 Task: Look for space in Ankazondandy, Madagascar from 12th  July, 2023 to 15th July, 2023 for 3 adults in price range Rs.12000 to Rs.16000. Place can be entire place with 2 bedrooms having 3 beds and 1 bathroom. Property type can be house, flat, guest house. Booking option can be shelf check-in. Required host language is English.
Action: Mouse moved to (417, 54)
Screenshot: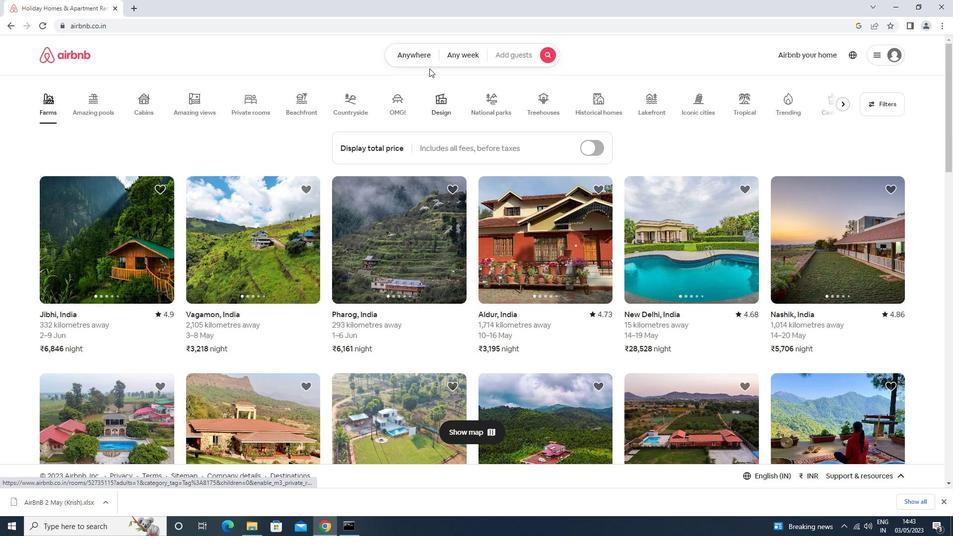 
Action: Mouse pressed left at (417, 54)
Screenshot: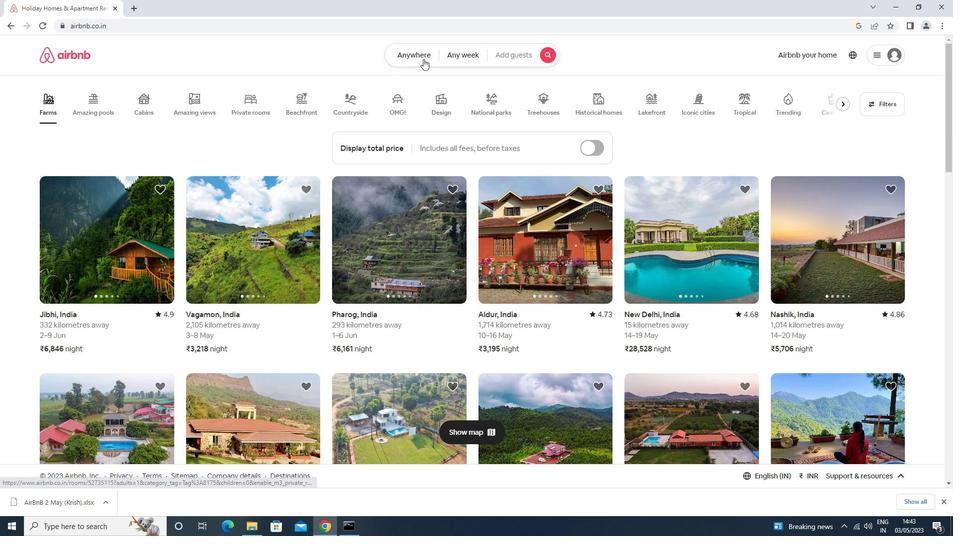
Action: Mouse moved to (391, 95)
Screenshot: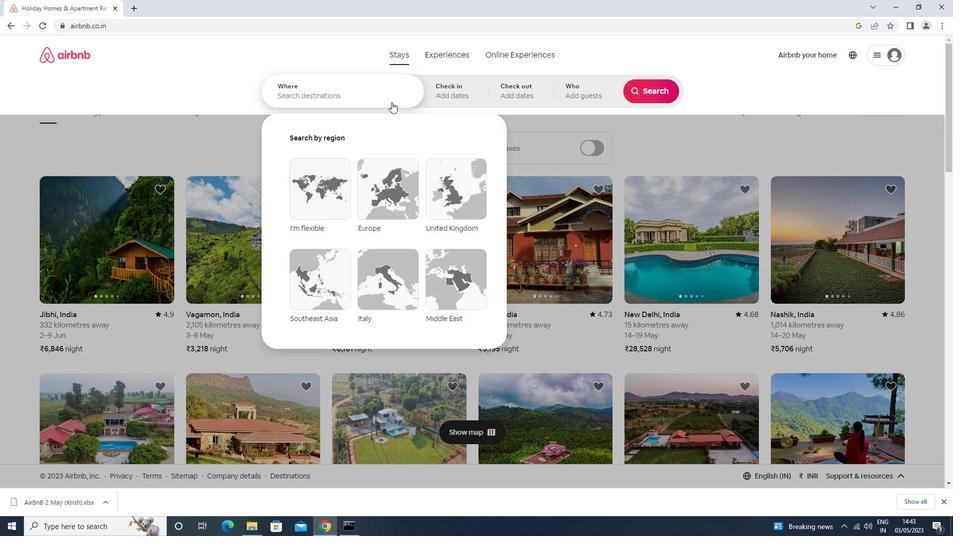 
Action: Mouse pressed left at (391, 95)
Screenshot: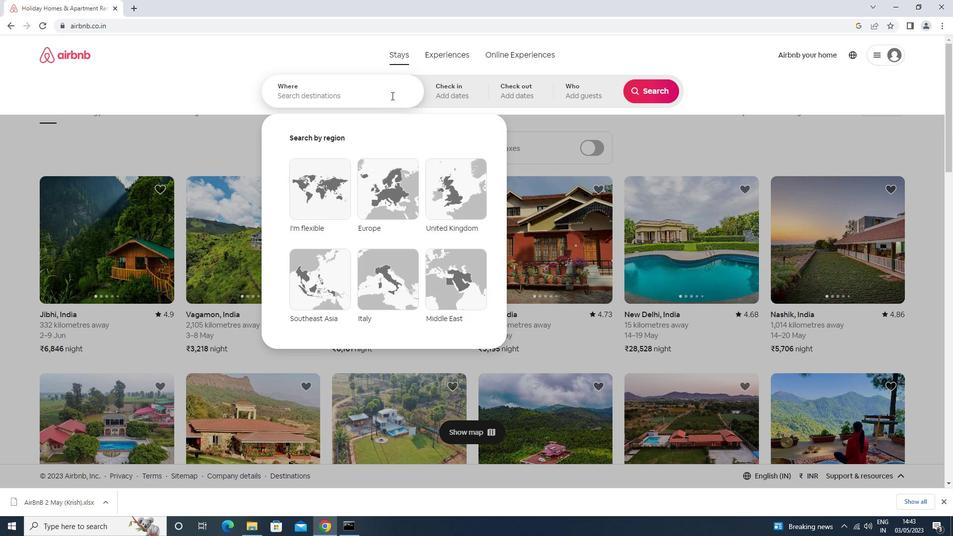 
Action: Key pressed ankazodand
Screenshot: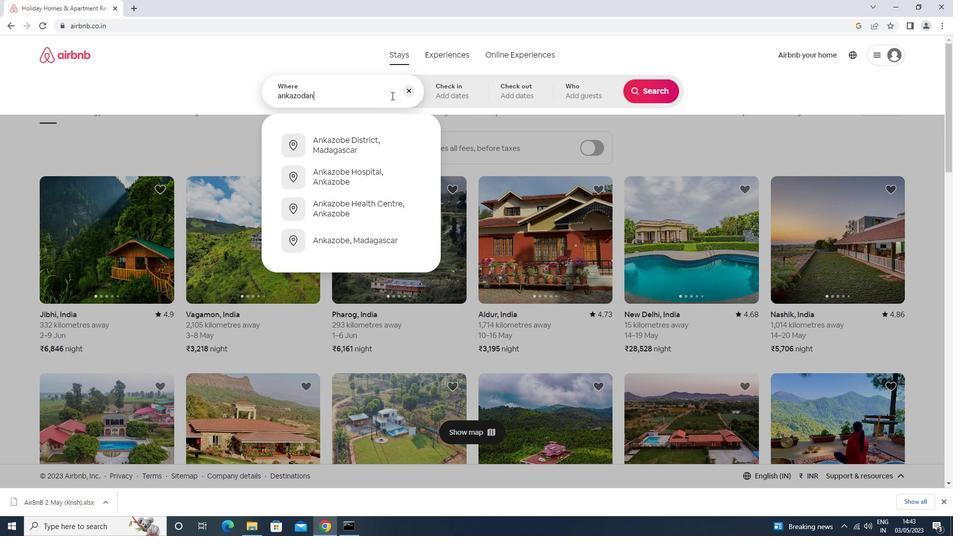 
Action: Mouse moved to (391, 95)
Screenshot: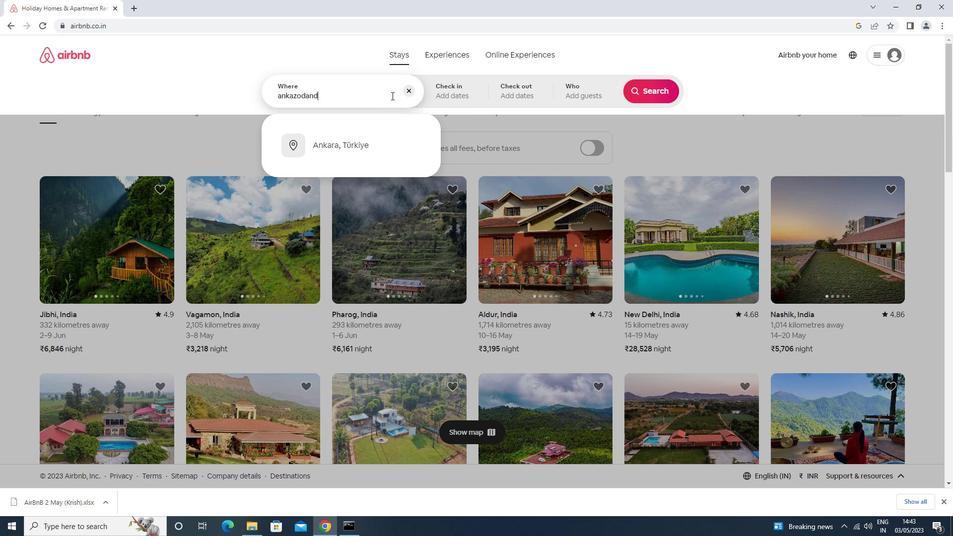 
Action: Key pressed y<Key.enter>
Screenshot: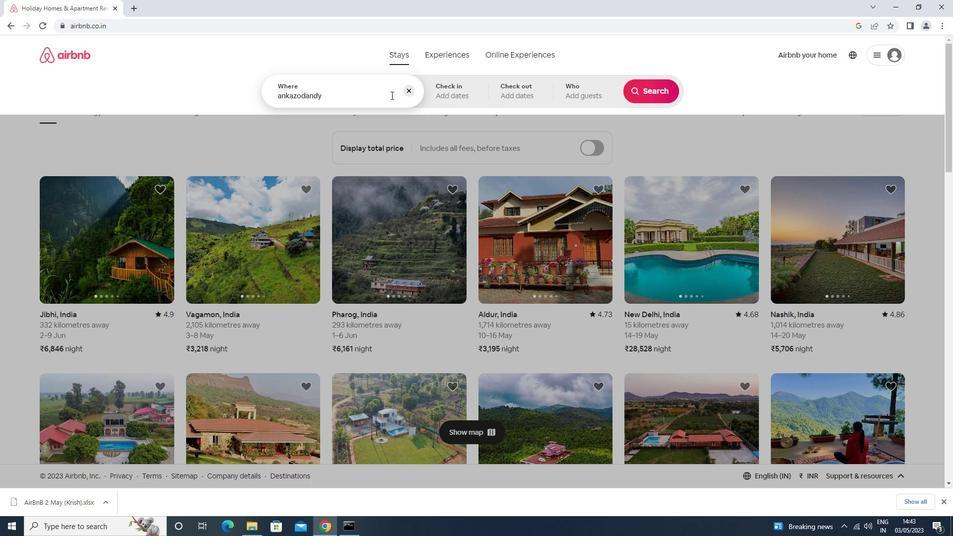 
Action: Mouse moved to (651, 174)
Screenshot: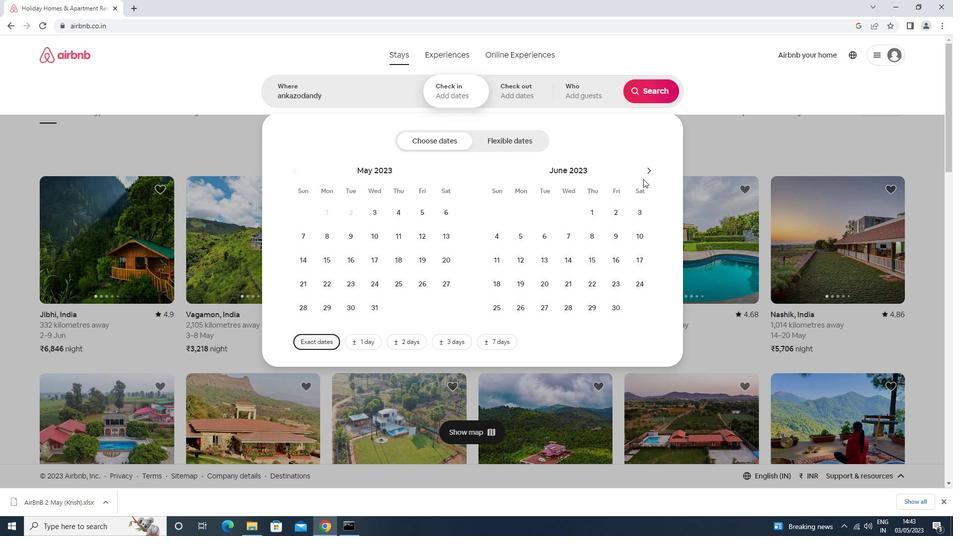 
Action: Mouse pressed left at (651, 174)
Screenshot: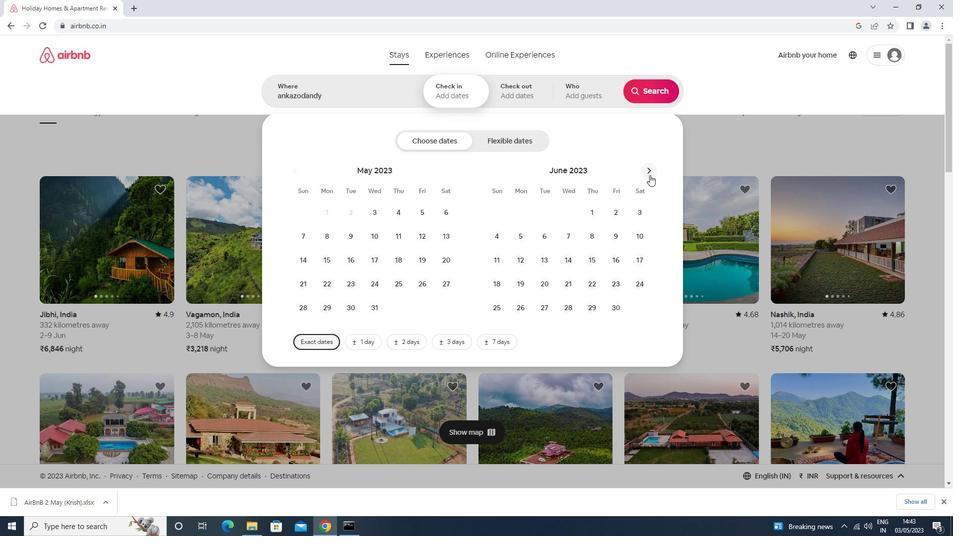 
Action: Mouse moved to (566, 261)
Screenshot: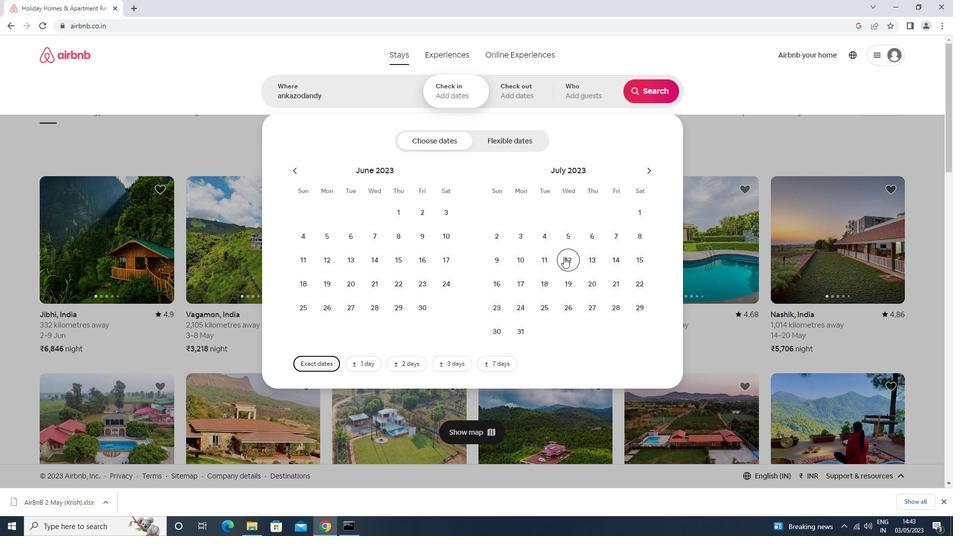 
Action: Mouse pressed left at (566, 261)
Screenshot: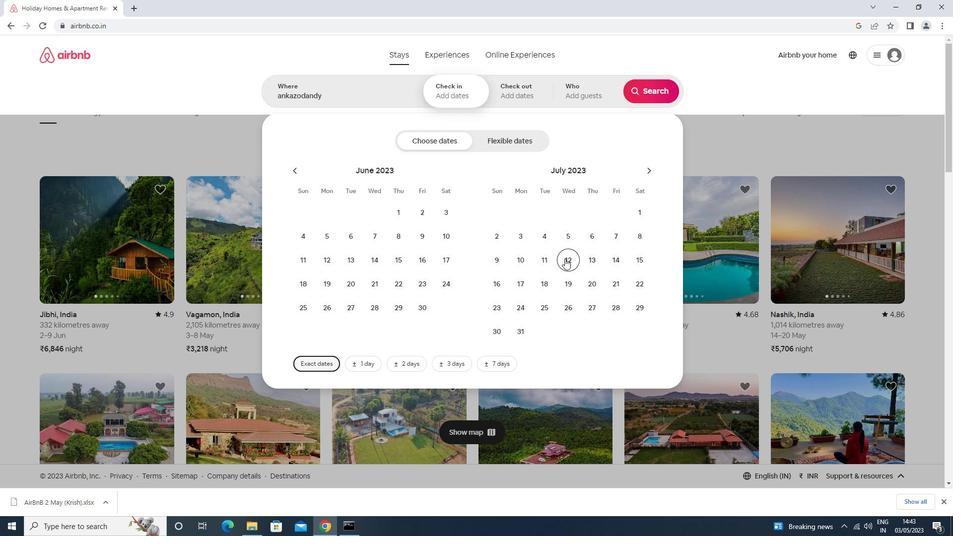 
Action: Mouse moved to (638, 261)
Screenshot: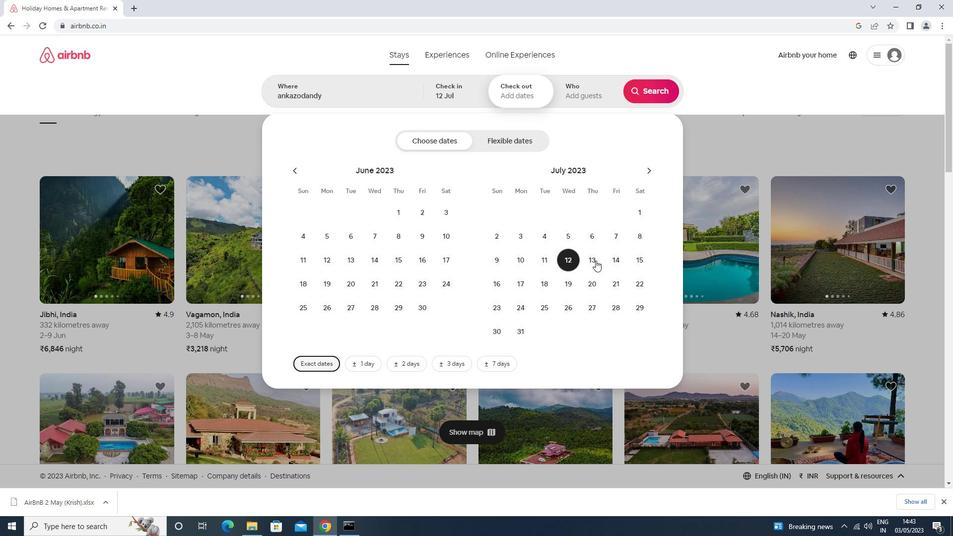 
Action: Mouse pressed left at (638, 261)
Screenshot: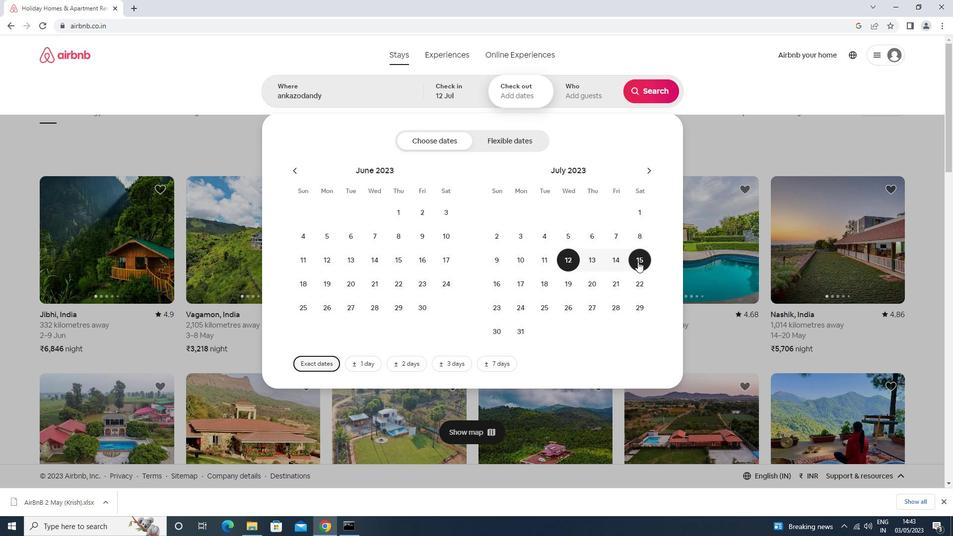 
Action: Mouse moved to (583, 83)
Screenshot: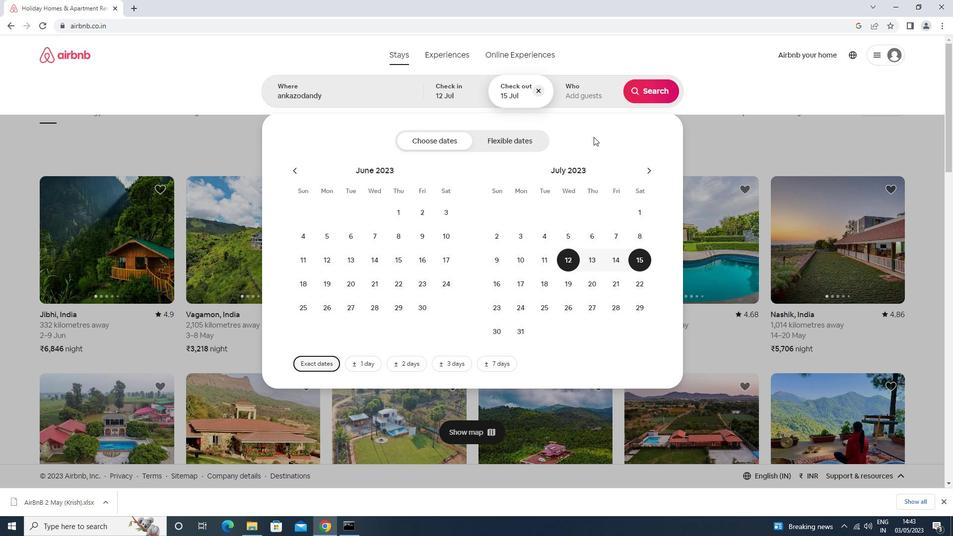 
Action: Mouse pressed left at (583, 83)
Screenshot: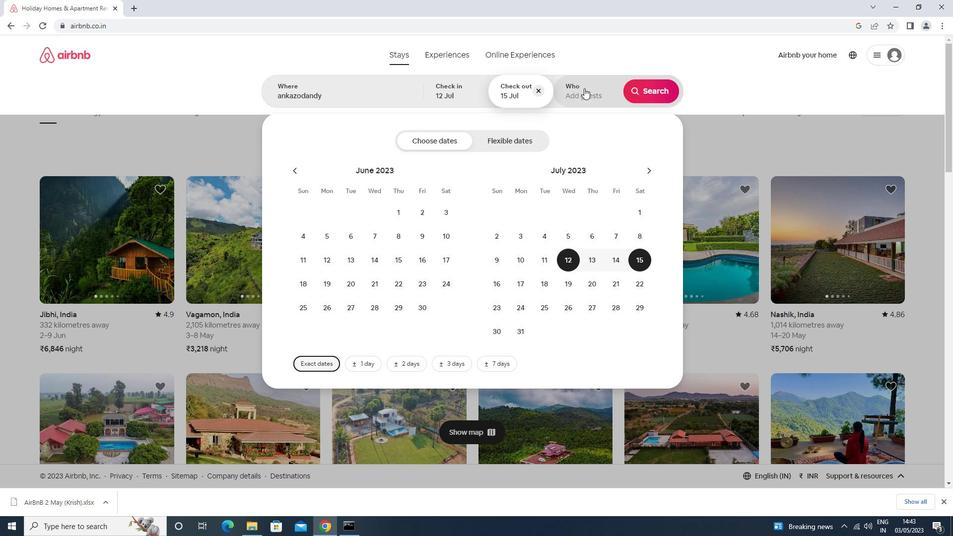 
Action: Mouse moved to (653, 146)
Screenshot: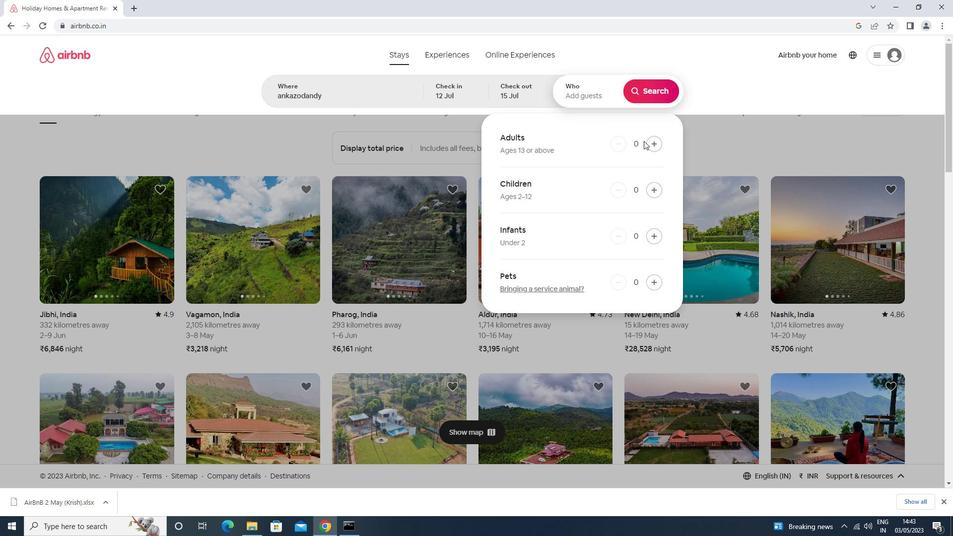 
Action: Mouse pressed left at (653, 146)
Screenshot: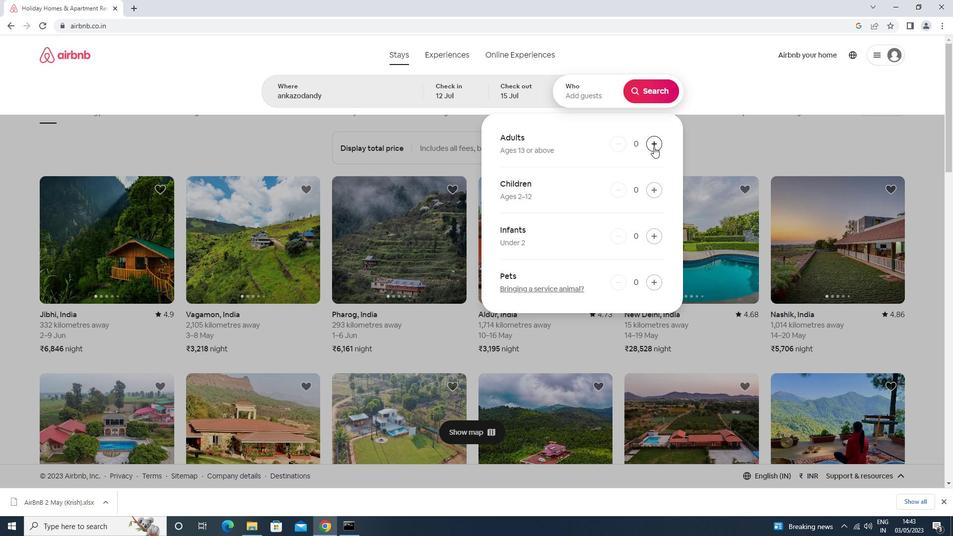 
Action: Mouse pressed left at (653, 146)
Screenshot: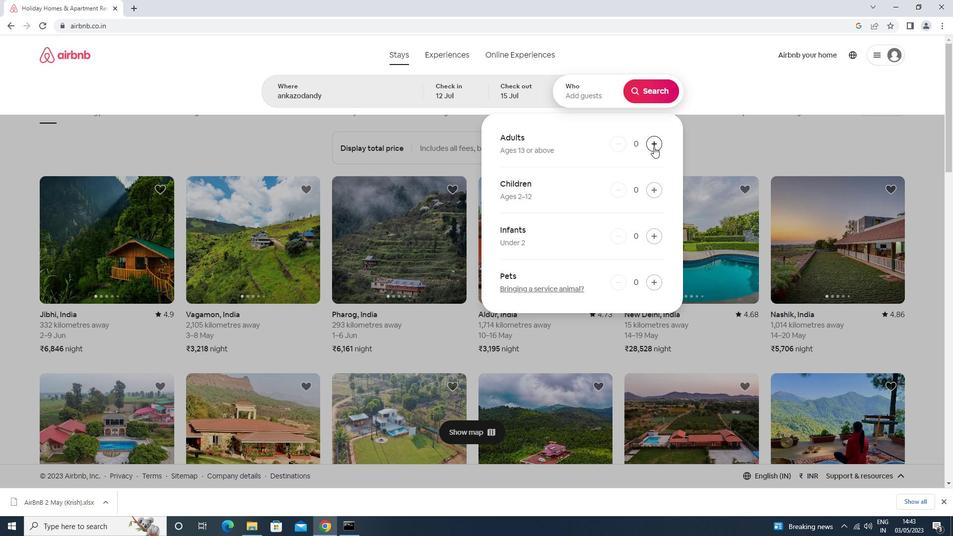
Action: Mouse pressed left at (653, 146)
Screenshot: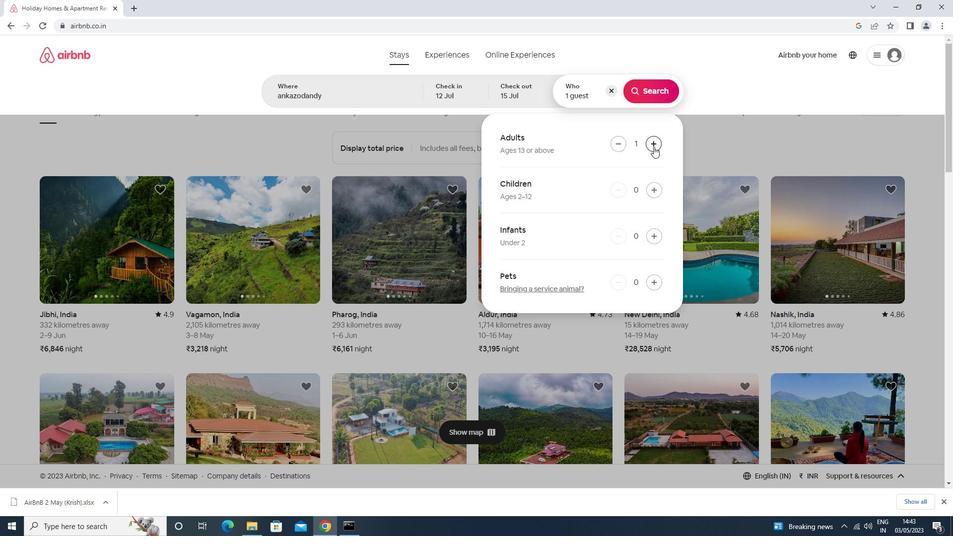 
Action: Mouse moved to (642, 93)
Screenshot: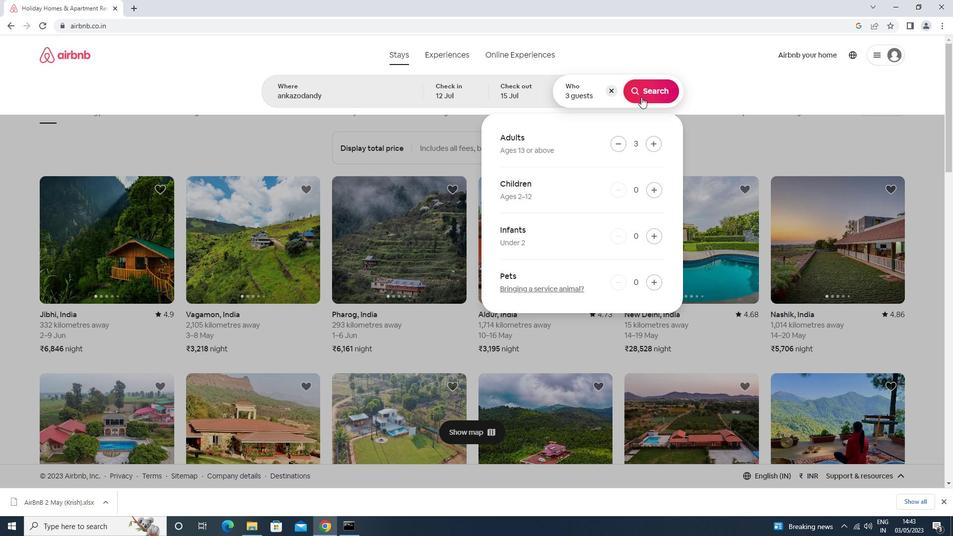 
Action: Mouse pressed left at (642, 93)
Screenshot: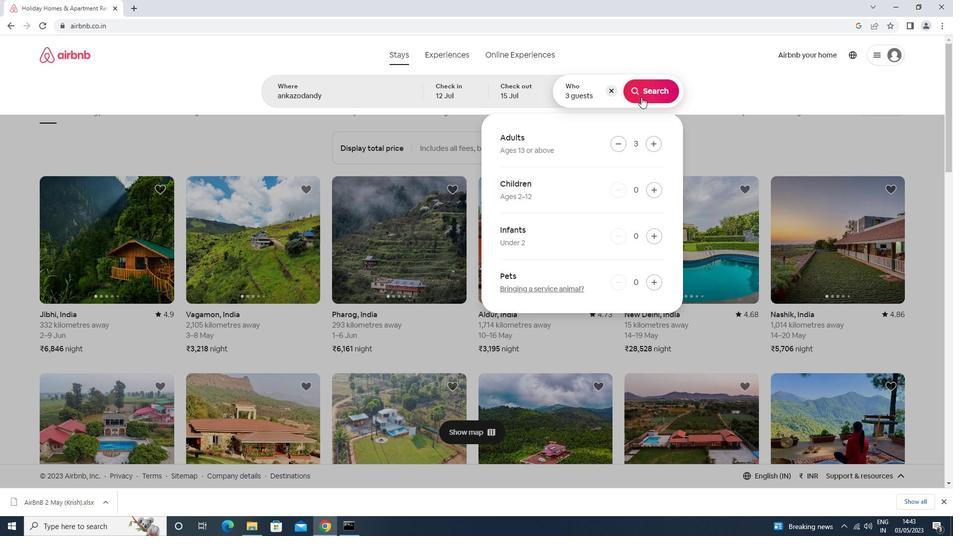 
Action: Mouse moved to (898, 97)
Screenshot: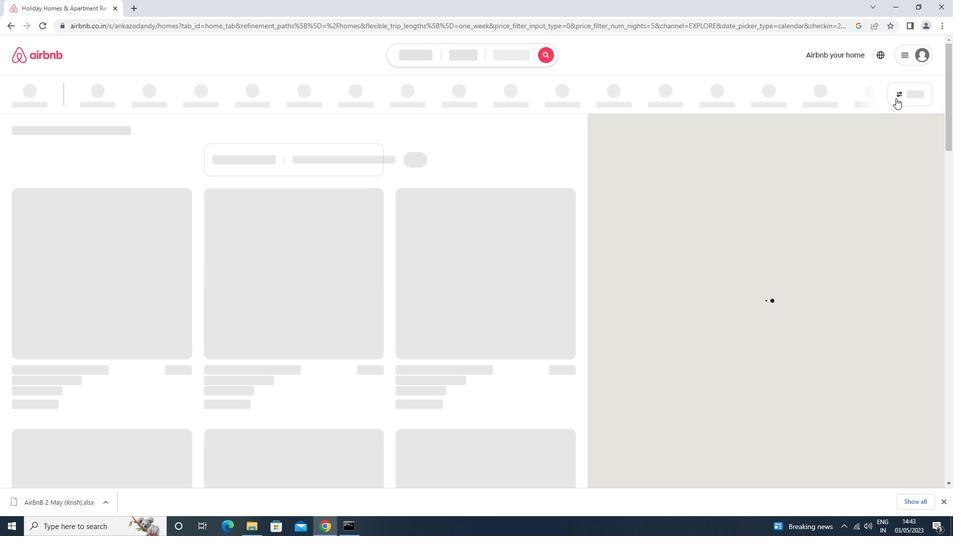 
Action: Mouse pressed left at (898, 97)
Screenshot: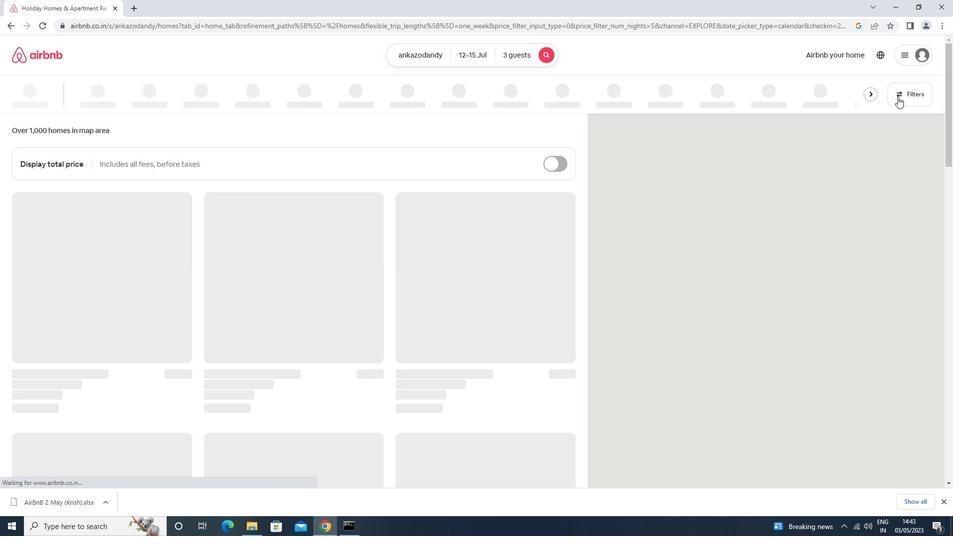 
Action: Mouse moved to (357, 223)
Screenshot: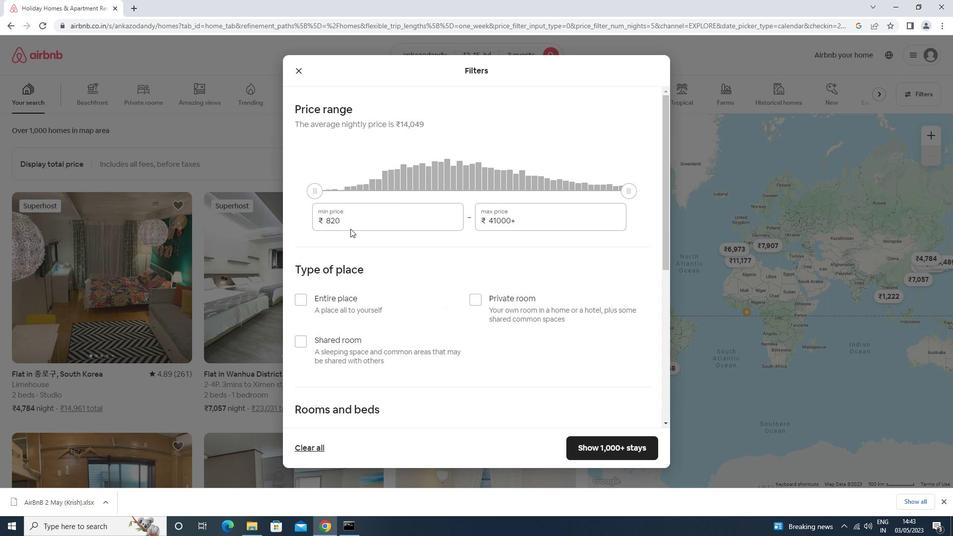 
Action: Mouse pressed left at (357, 223)
Screenshot: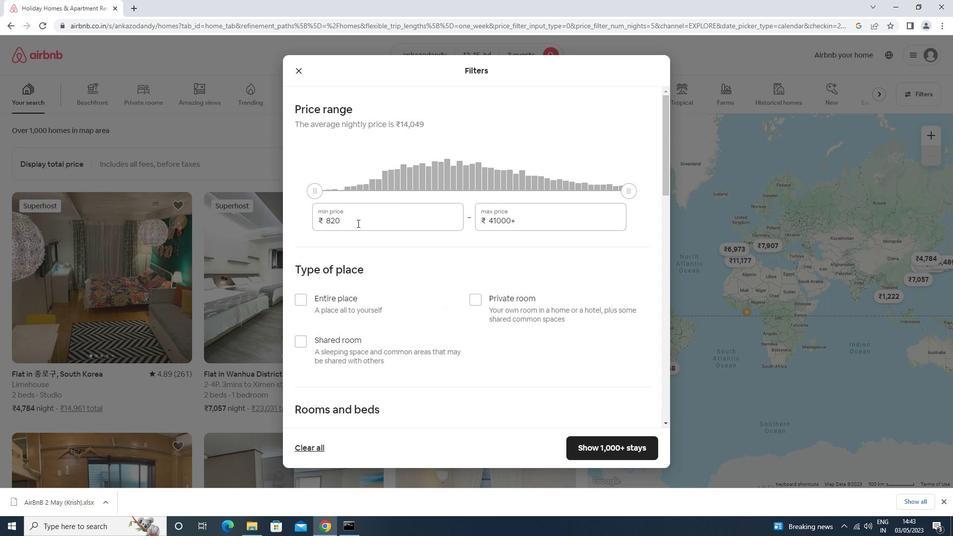 
Action: Key pressed <Key.backspace><Key.backspace><Key.backspace><Key.backspace><Key.backspace><Key.backspace>12000<Key.tab>16000
Screenshot: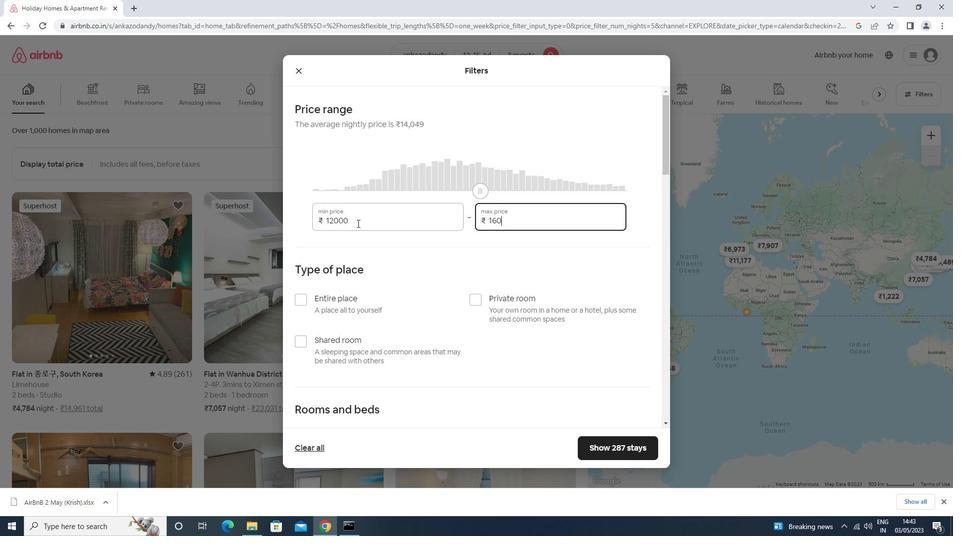 
Action: Mouse moved to (331, 299)
Screenshot: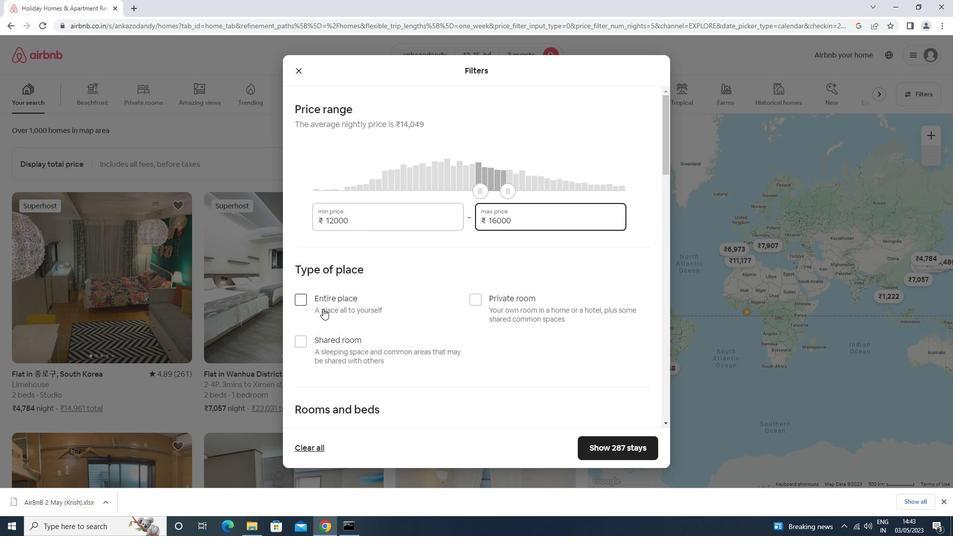 
Action: Mouse pressed left at (331, 299)
Screenshot: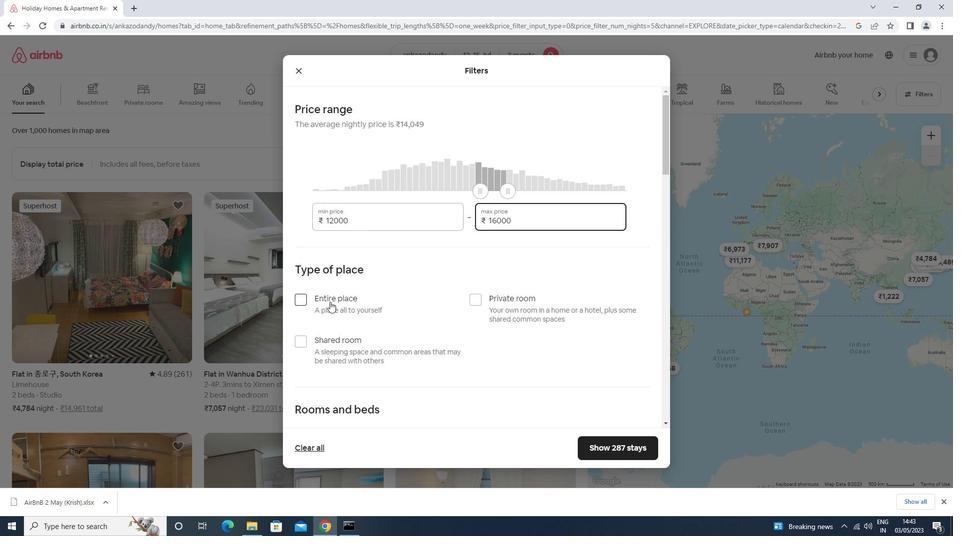 
Action: Mouse scrolled (331, 298) with delta (0, 0)
Screenshot: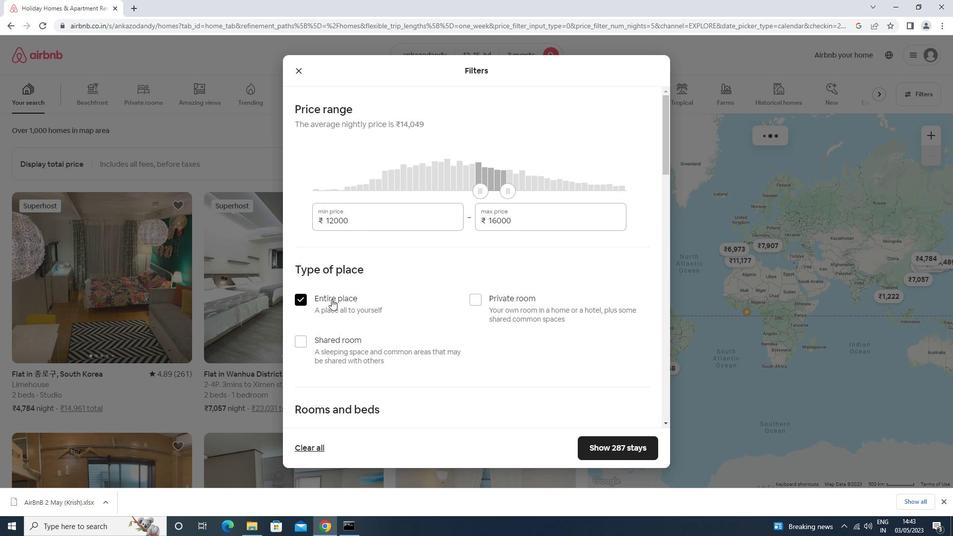 
Action: Mouse scrolled (331, 298) with delta (0, 0)
Screenshot: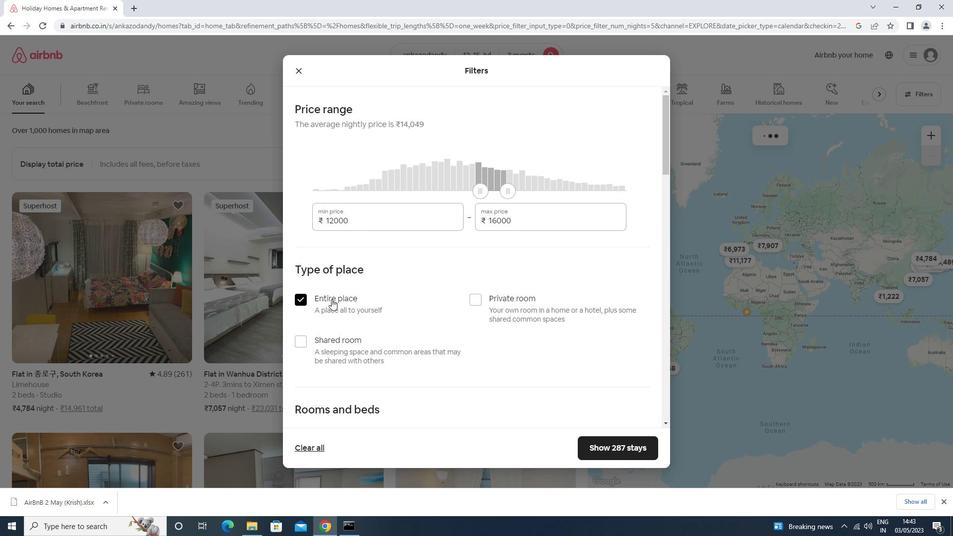 
Action: Mouse scrolled (331, 298) with delta (0, 0)
Screenshot: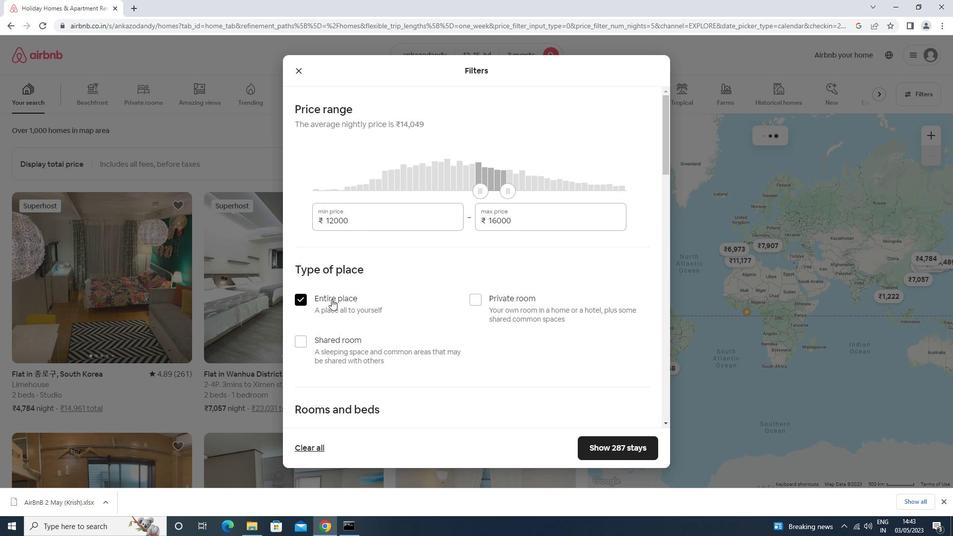 
Action: Mouse moved to (382, 314)
Screenshot: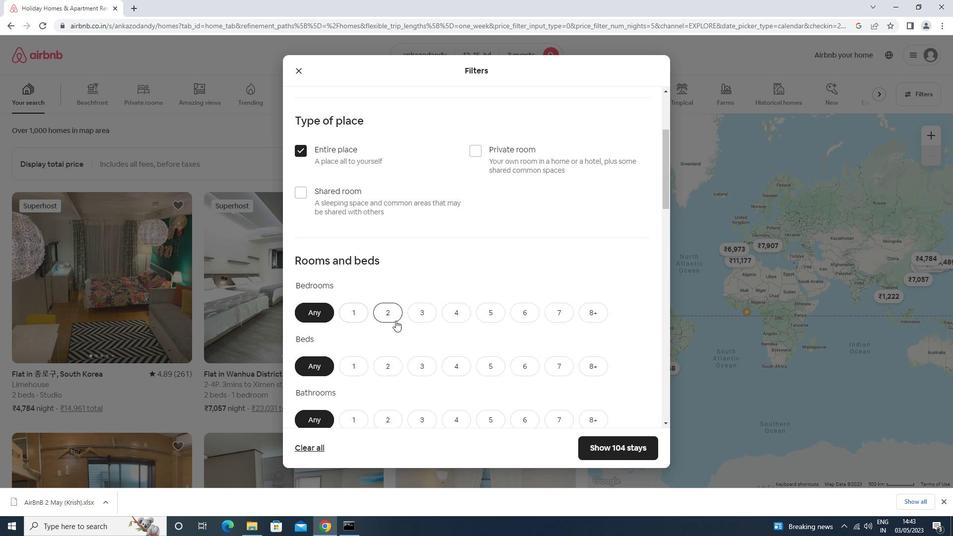 
Action: Mouse pressed left at (382, 314)
Screenshot: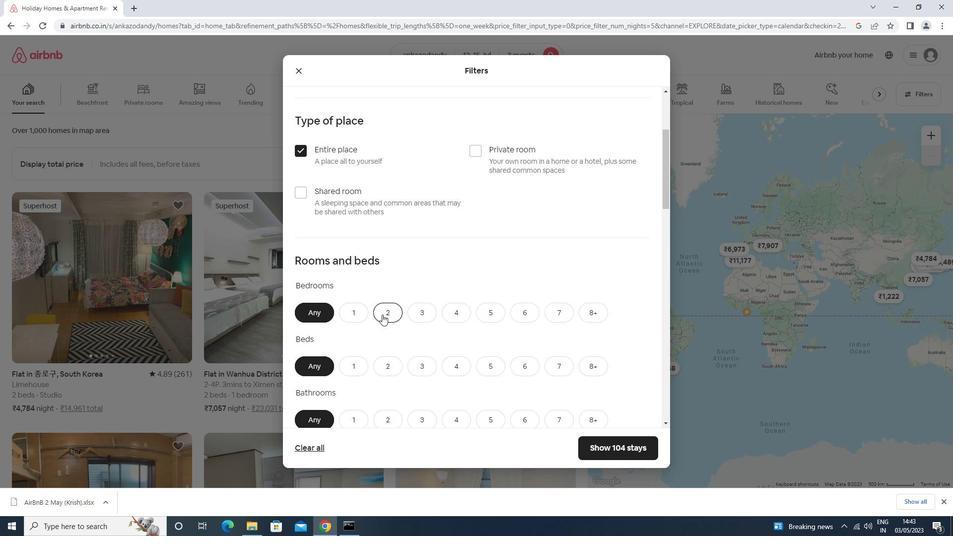 
Action: Mouse moved to (427, 367)
Screenshot: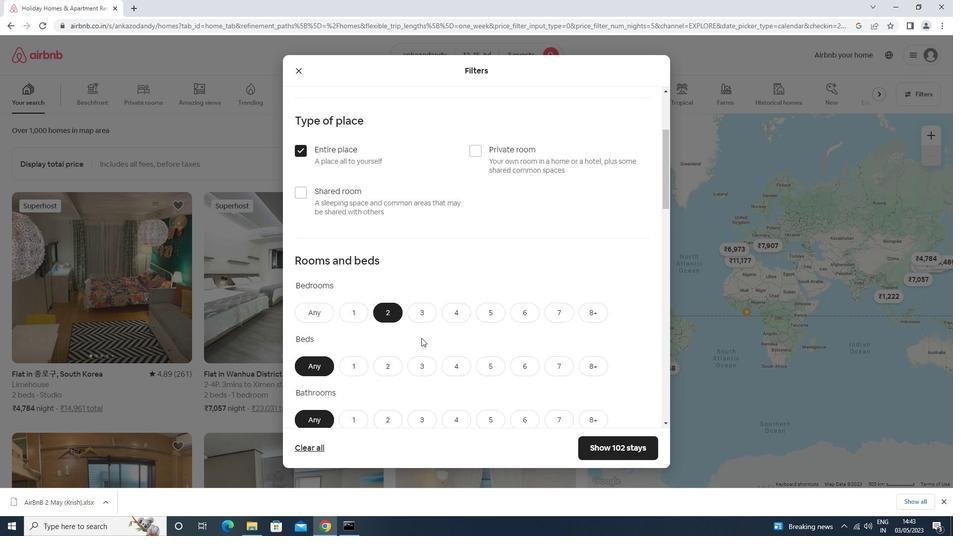 
Action: Mouse pressed left at (427, 367)
Screenshot: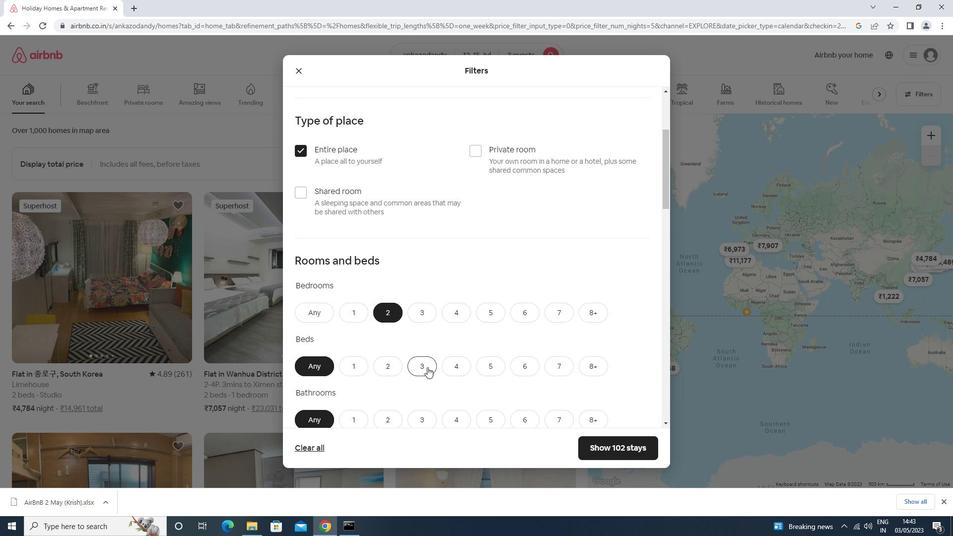 
Action: Mouse moved to (427, 366)
Screenshot: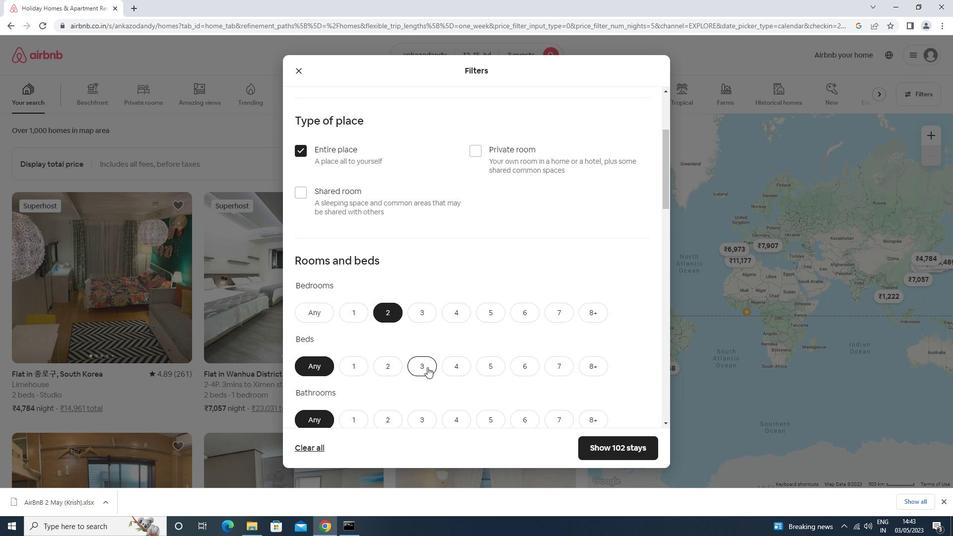 
Action: Mouse scrolled (427, 365) with delta (0, 0)
Screenshot: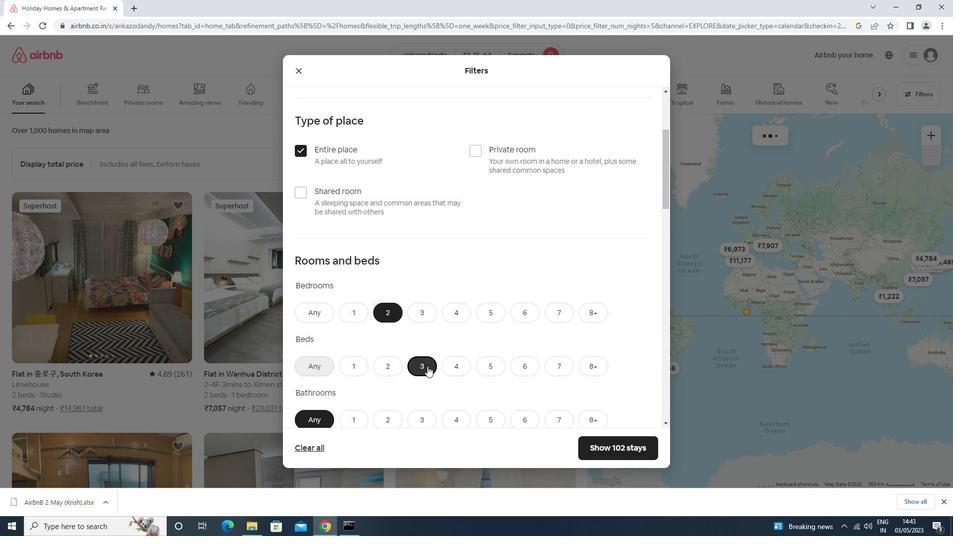 
Action: Mouse scrolled (427, 365) with delta (0, 0)
Screenshot: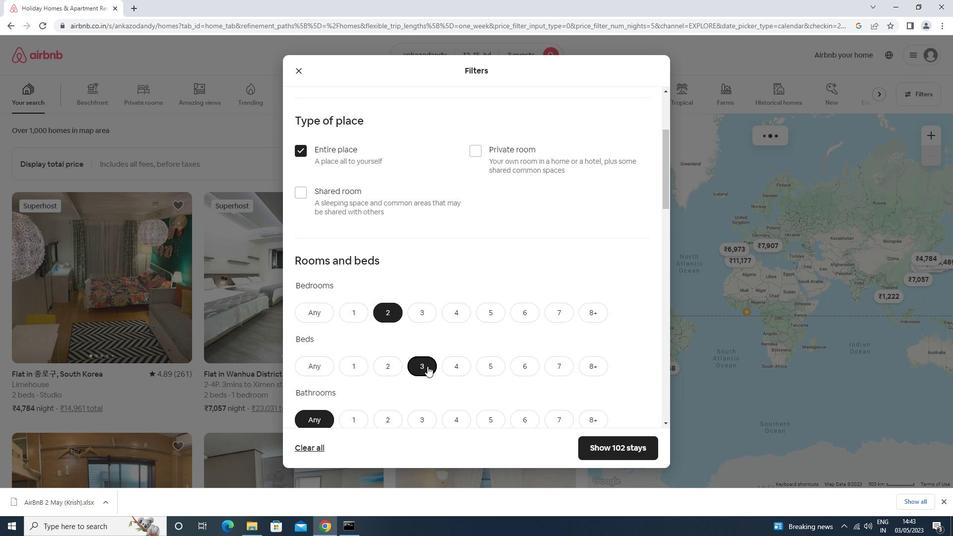
Action: Mouse scrolled (427, 365) with delta (0, 0)
Screenshot: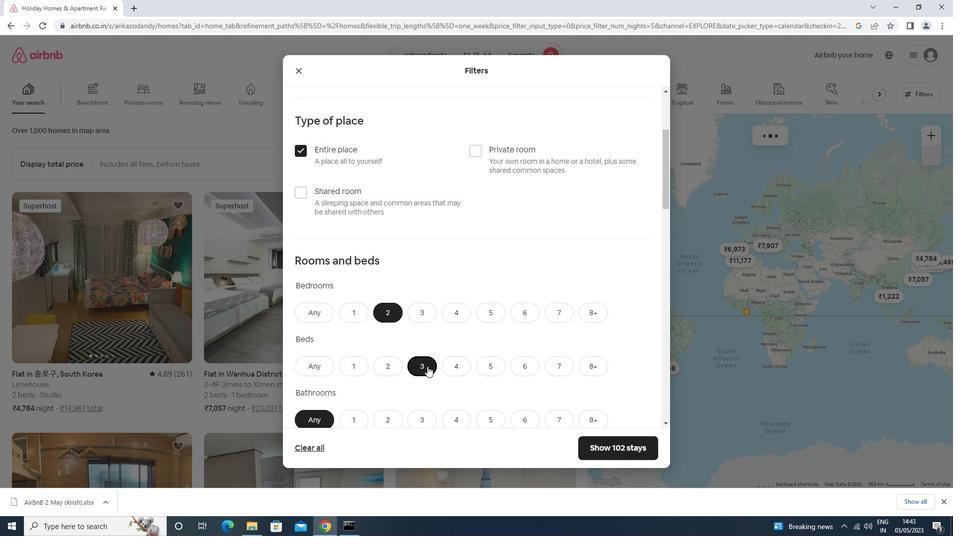 
Action: Mouse scrolled (427, 365) with delta (0, 0)
Screenshot: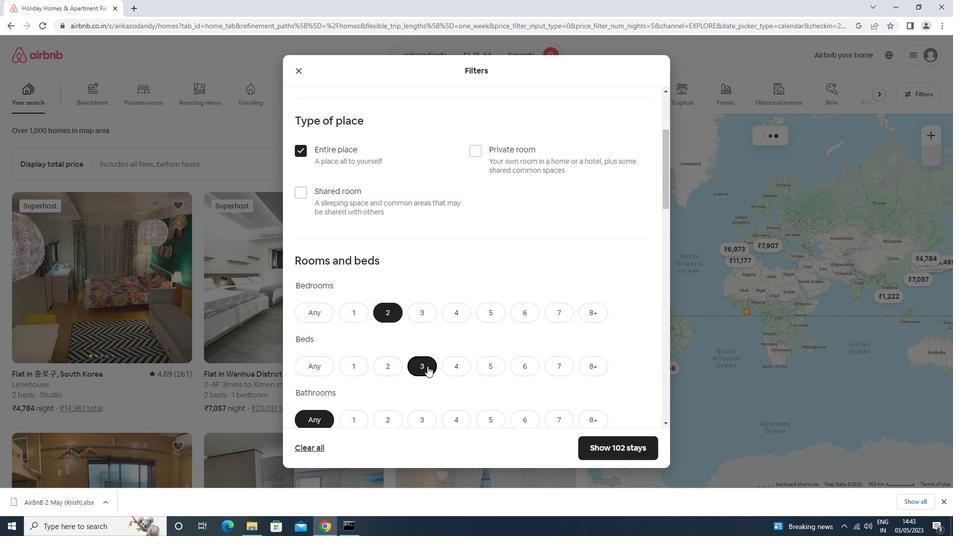 
Action: Mouse moved to (349, 222)
Screenshot: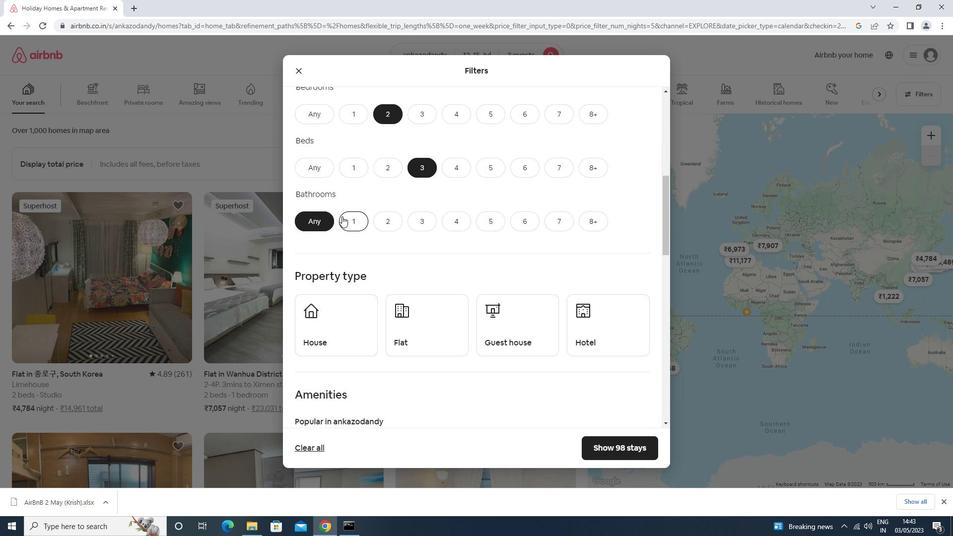
Action: Mouse pressed left at (349, 222)
Screenshot: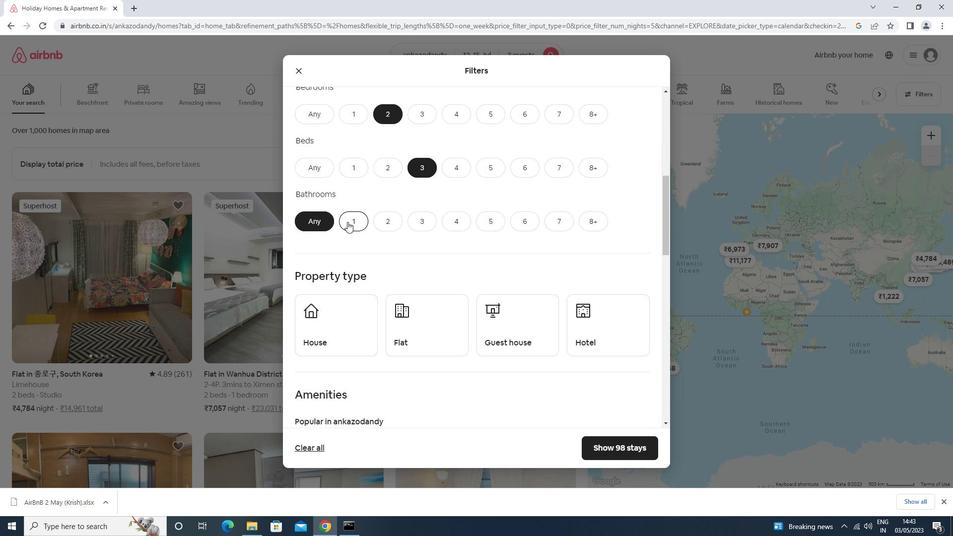 
Action: Mouse moved to (336, 333)
Screenshot: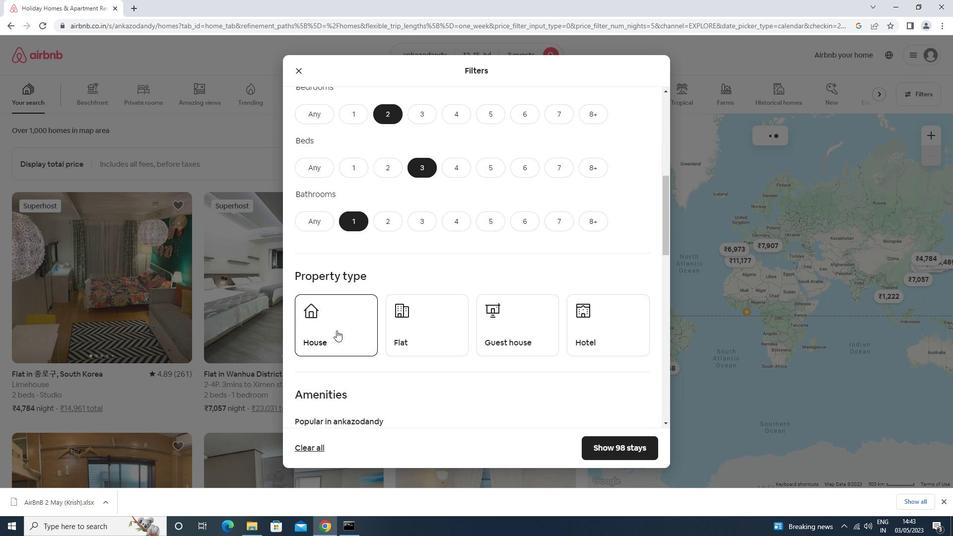 
Action: Mouse pressed left at (336, 333)
Screenshot: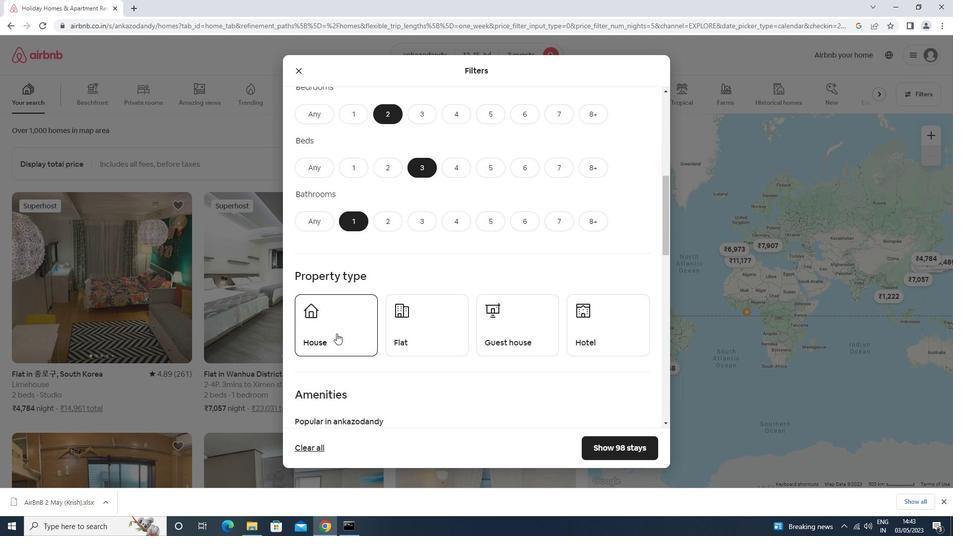 
Action: Mouse moved to (432, 323)
Screenshot: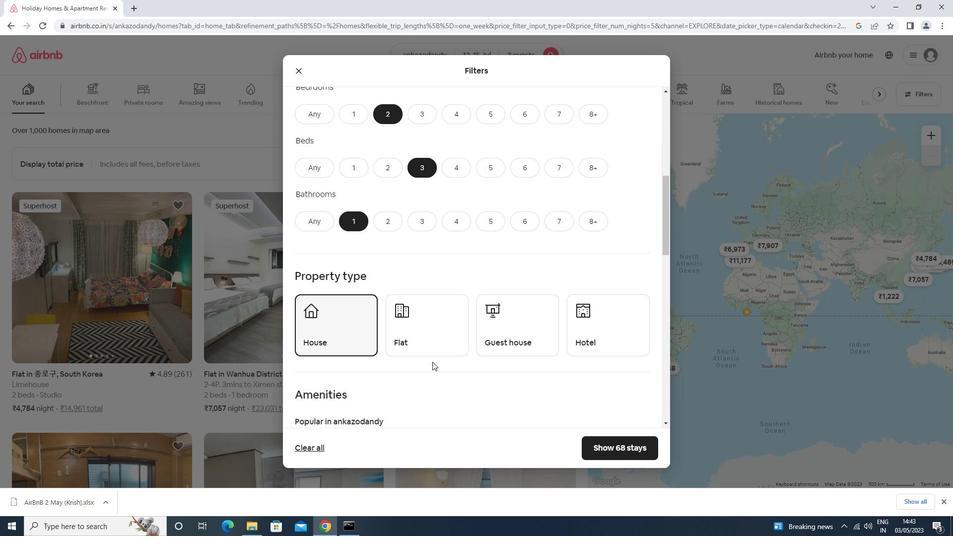 
Action: Mouse pressed left at (432, 323)
Screenshot: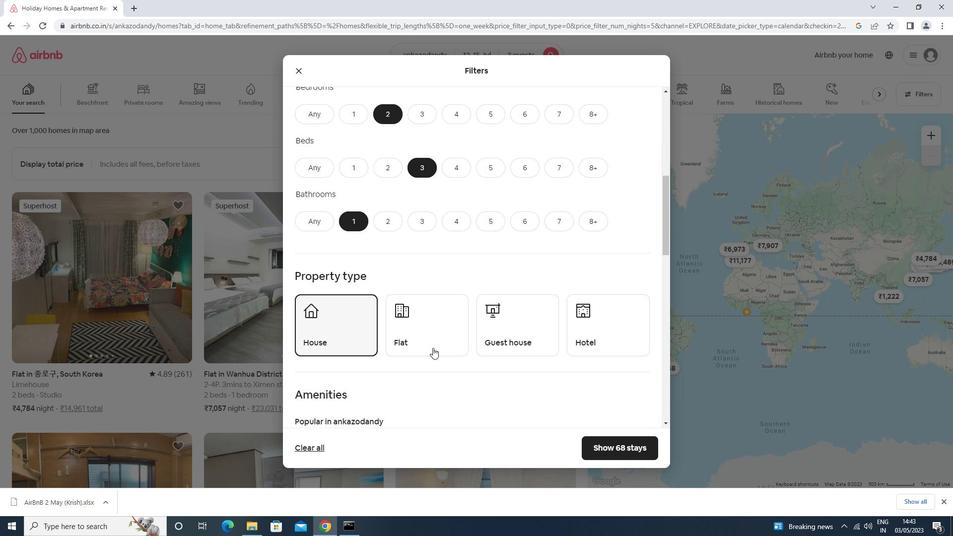 
Action: Mouse moved to (505, 324)
Screenshot: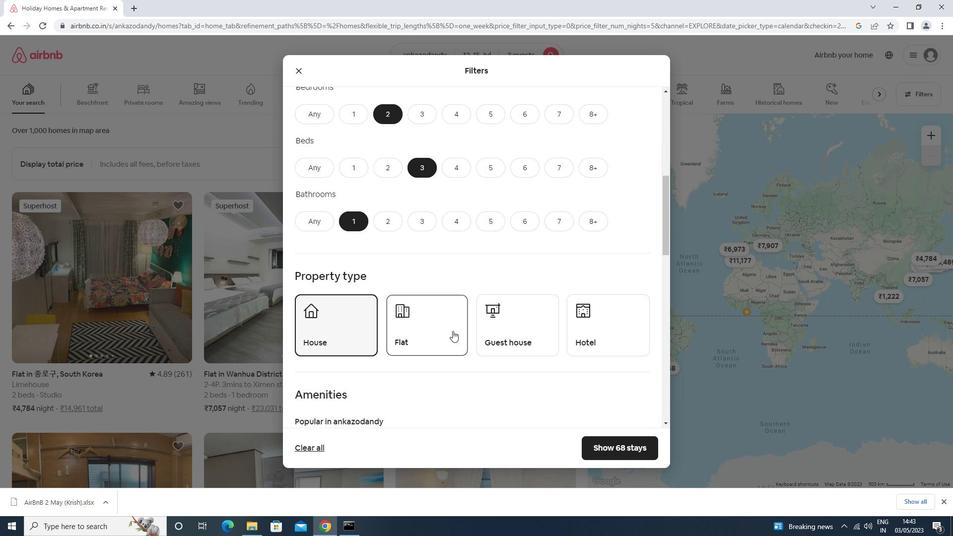 
Action: Mouse pressed left at (505, 324)
Screenshot: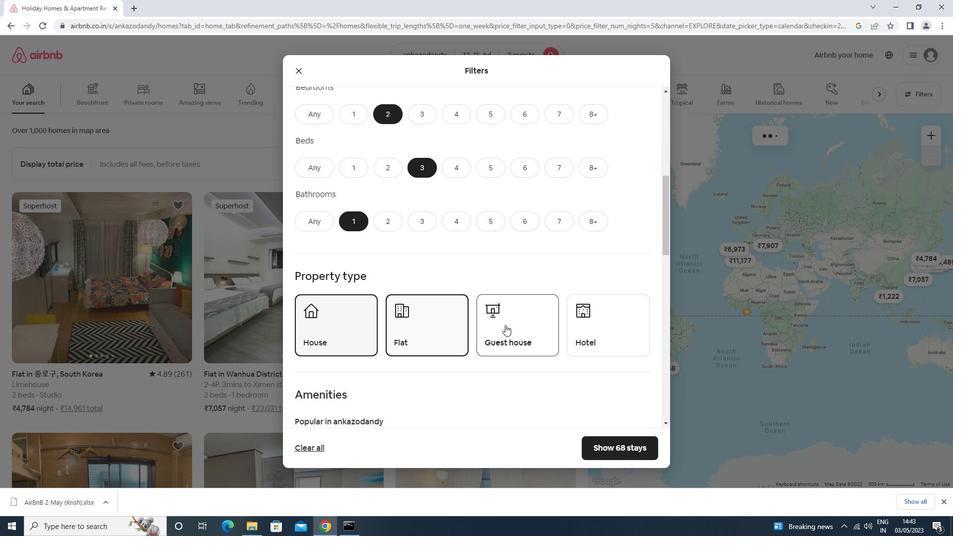 
Action: Mouse moved to (506, 324)
Screenshot: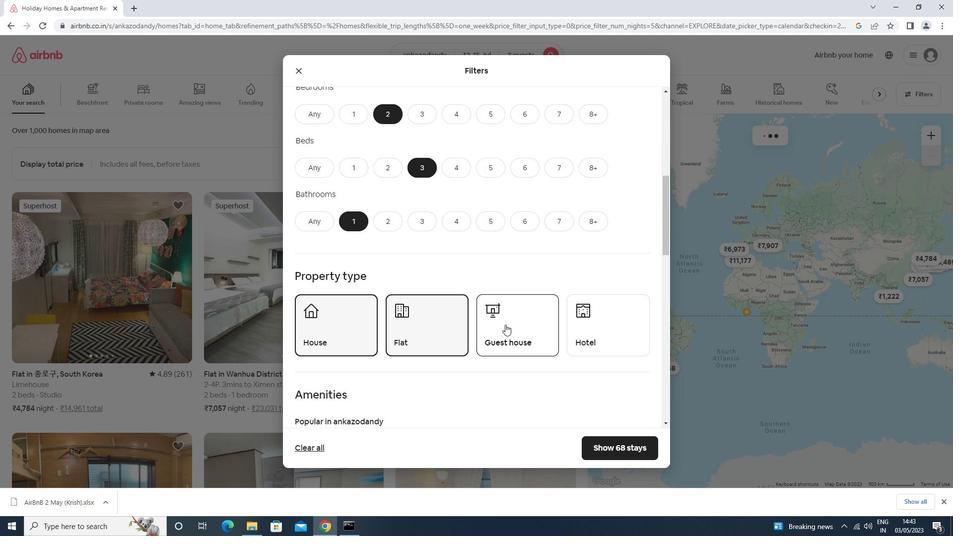
Action: Mouse scrolled (506, 323) with delta (0, 0)
Screenshot: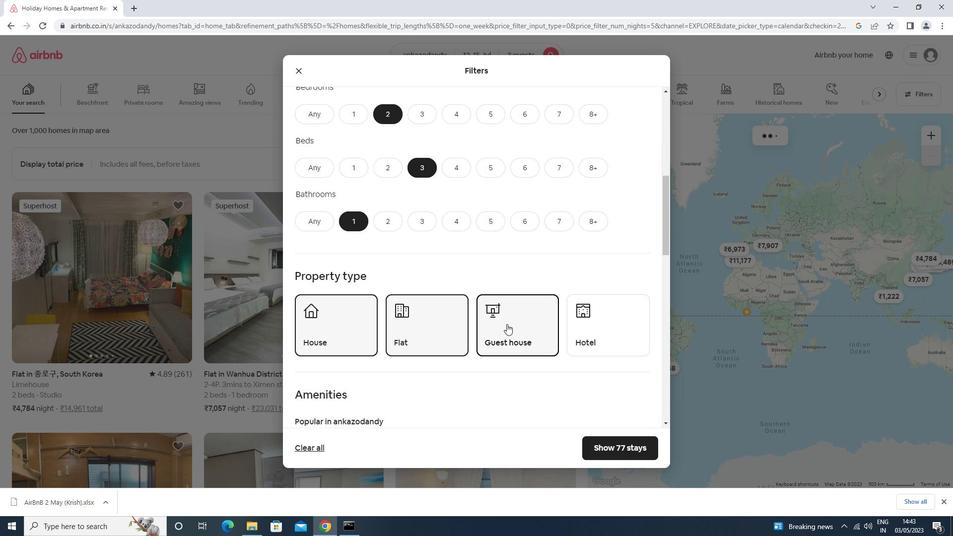 
Action: Mouse scrolled (506, 323) with delta (0, 0)
Screenshot: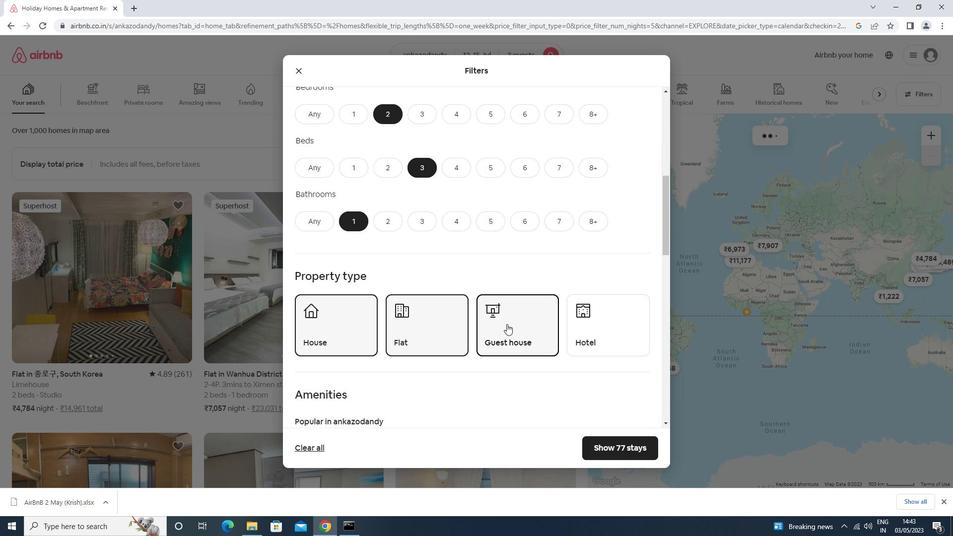 
Action: Mouse scrolled (506, 323) with delta (0, 0)
Screenshot: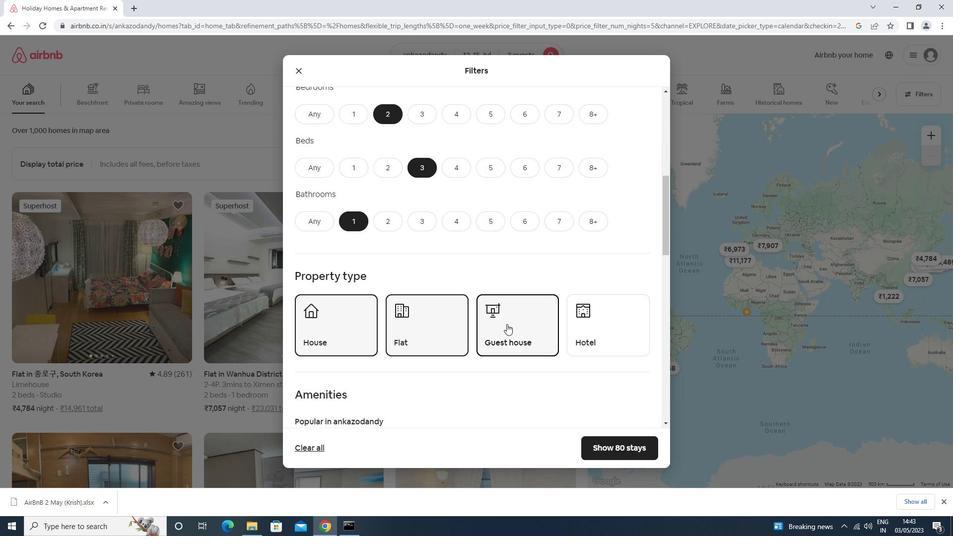 
Action: Mouse scrolled (506, 323) with delta (0, 0)
Screenshot: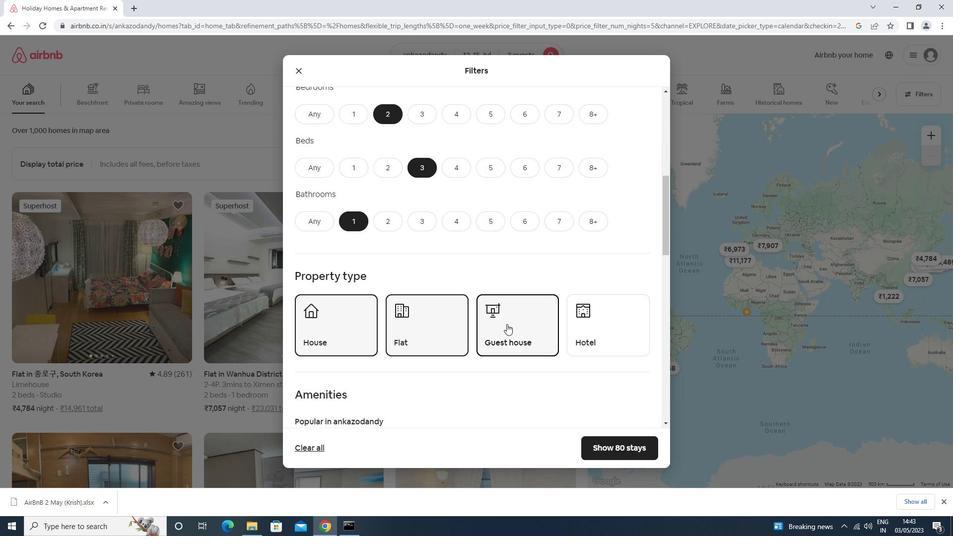 
Action: Mouse moved to (506, 324)
Screenshot: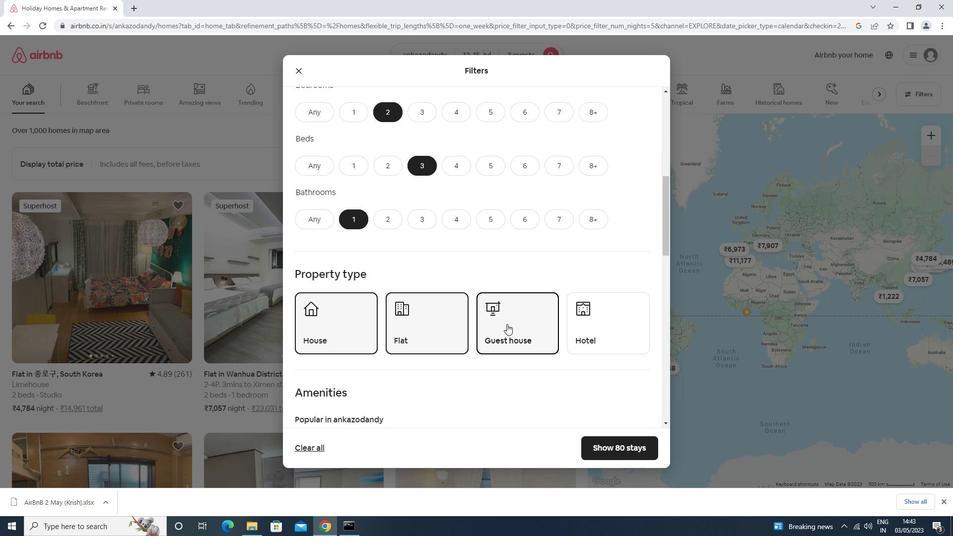 
Action: Mouse scrolled (506, 323) with delta (0, 0)
Screenshot: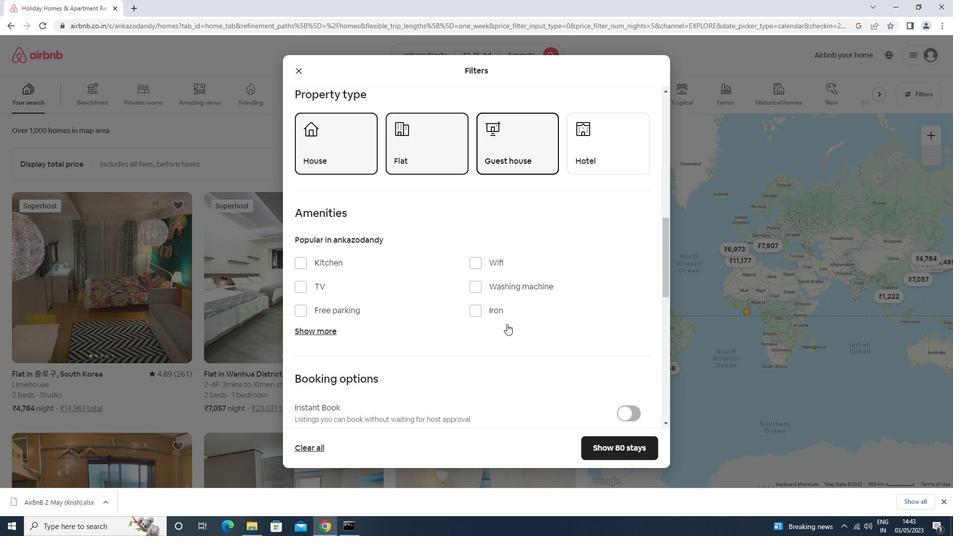 
Action: Mouse scrolled (506, 323) with delta (0, 0)
Screenshot: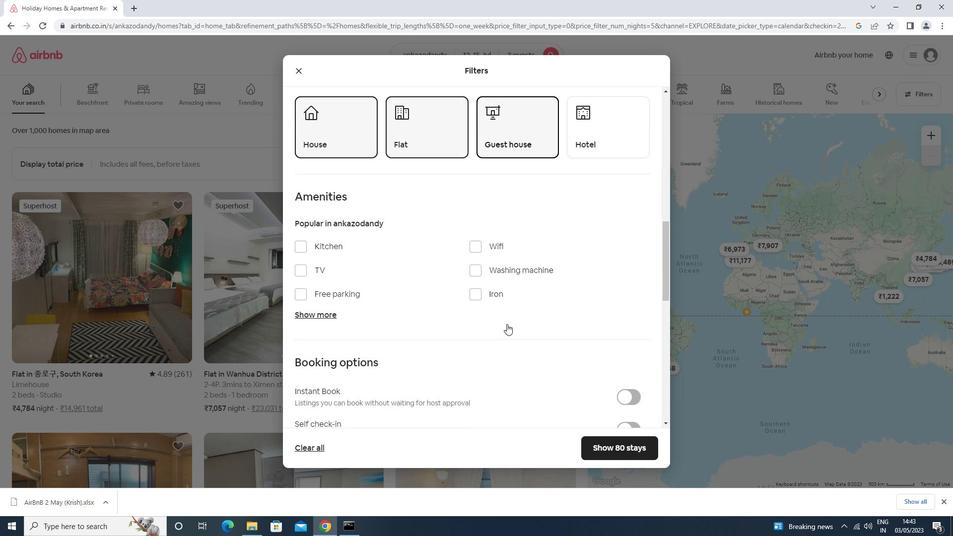 
Action: Mouse scrolled (506, 323) with delta (0, 0)
Screenshot: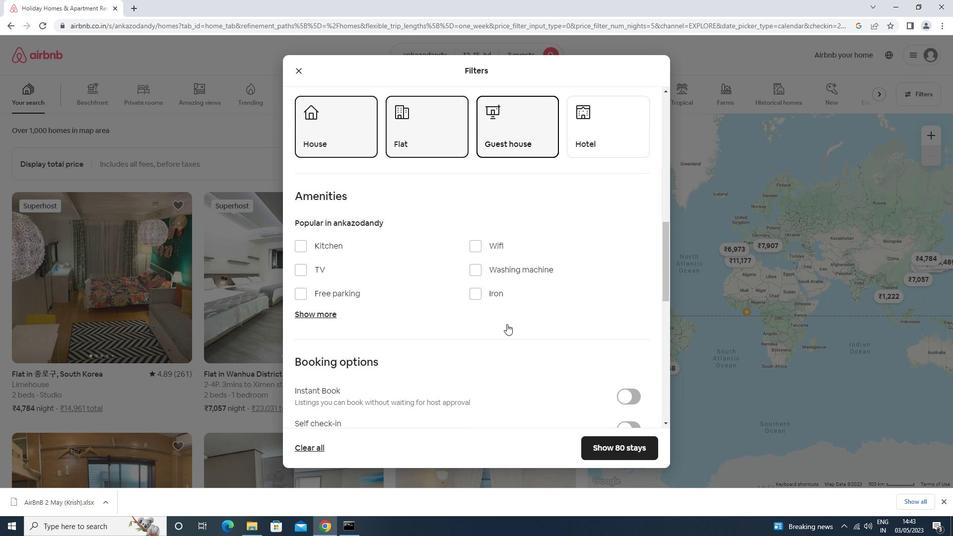 
Action: Mouse moved to (623, 283)
Screenshot: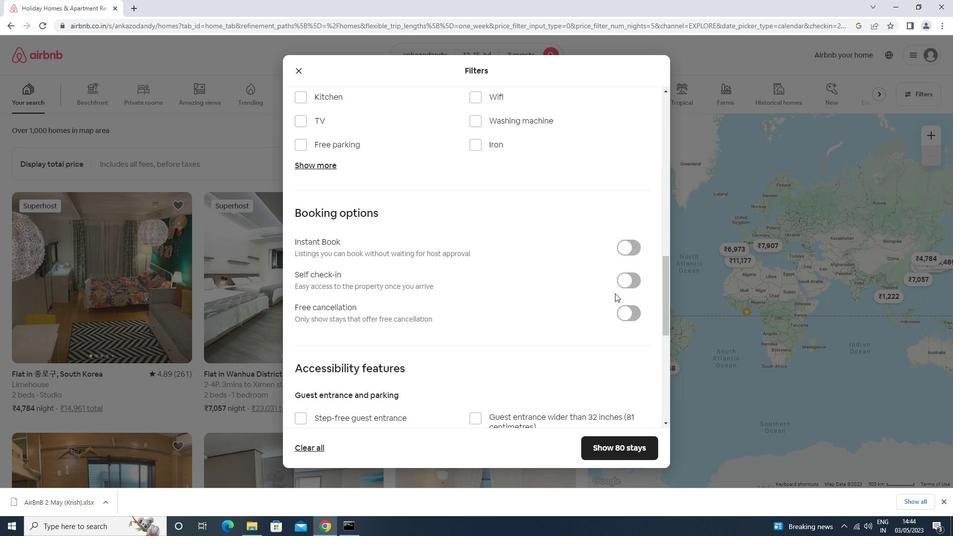 
Action: Mouse pressed left at (623, 283)
Screenshot: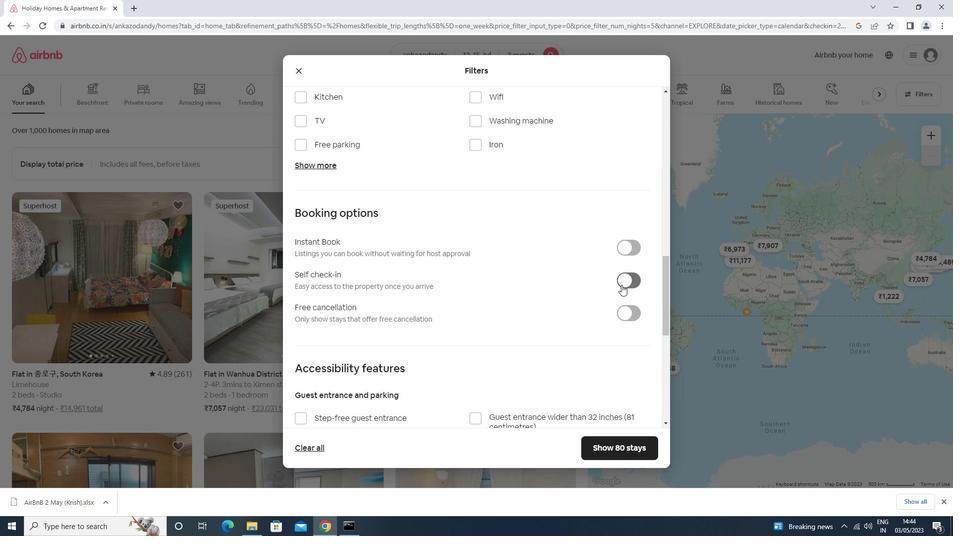 
Action: Mouse moved to (427, 389)
Screenshot: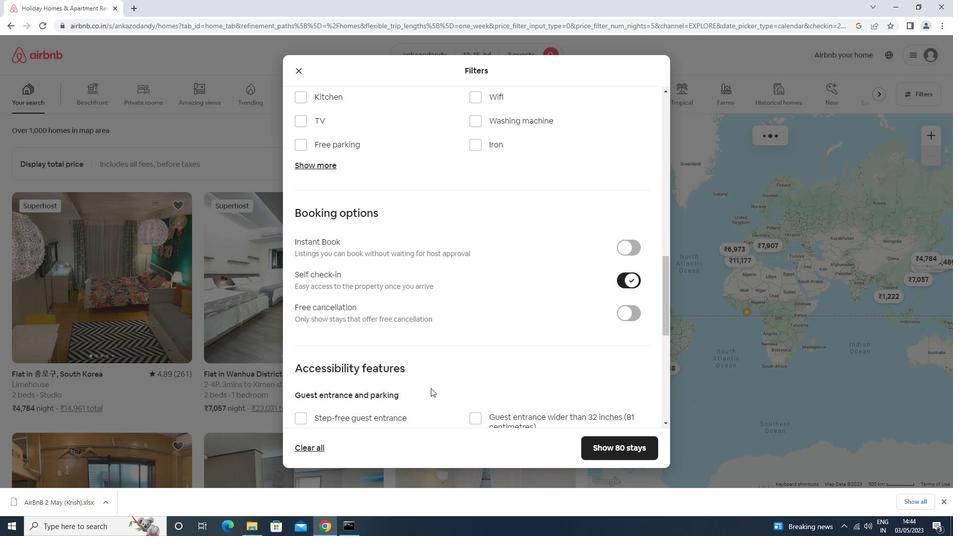 
Action: Mouse scrolled (427, 389) with delta (0, 0)
Screenshot: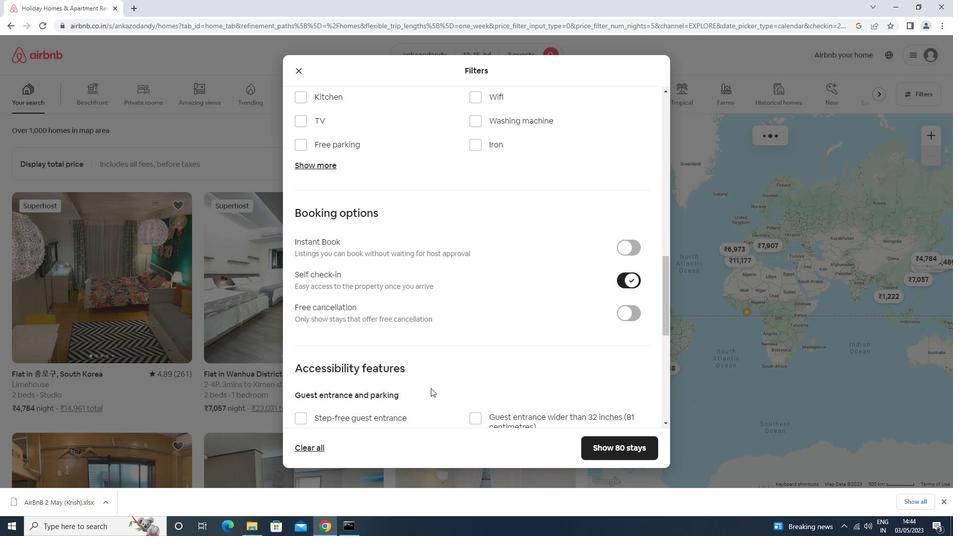 
Action: Mouse moved to (427, 389)
Screenshot: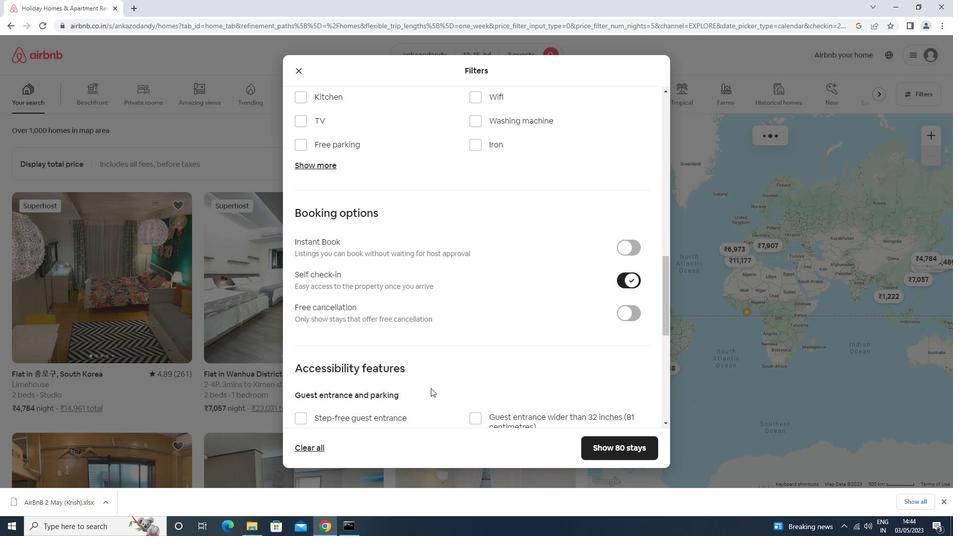 
Action: Mouse scrolled (427, 389) with delta (0, 0)
Screenshot: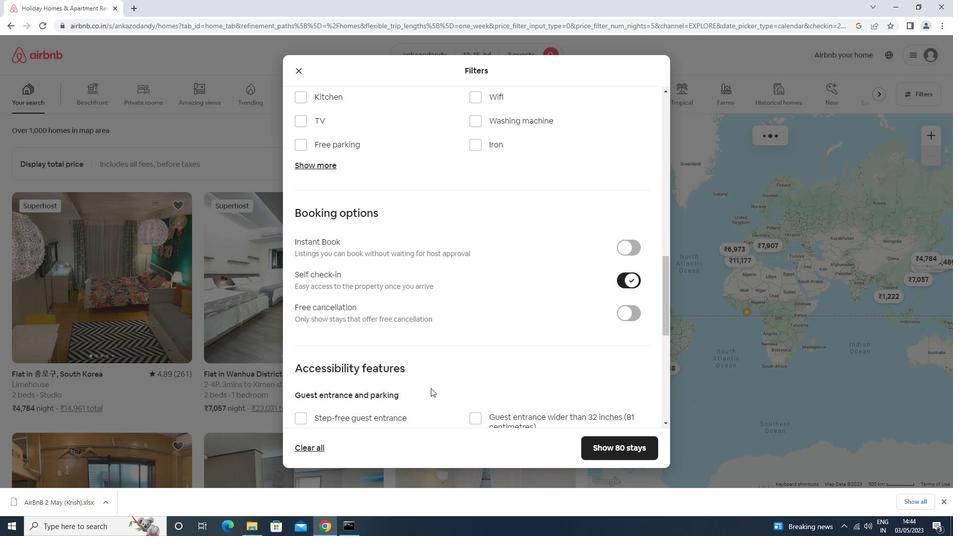 
Action: Mouse scrolled (427, 389) with delta (0, 0)
Screenshot: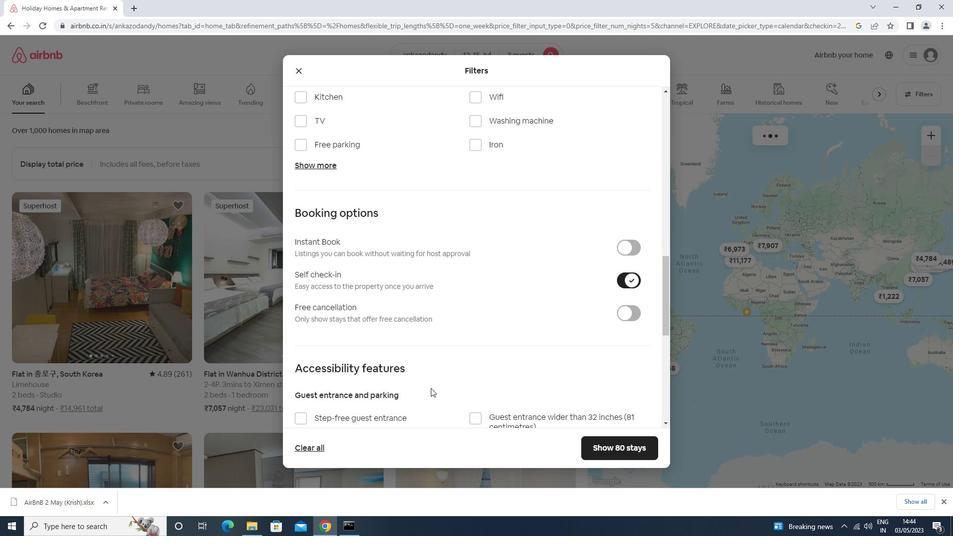 
Action: Mouse scrolled (427, 389) with delta (0, 0)
Screenshot: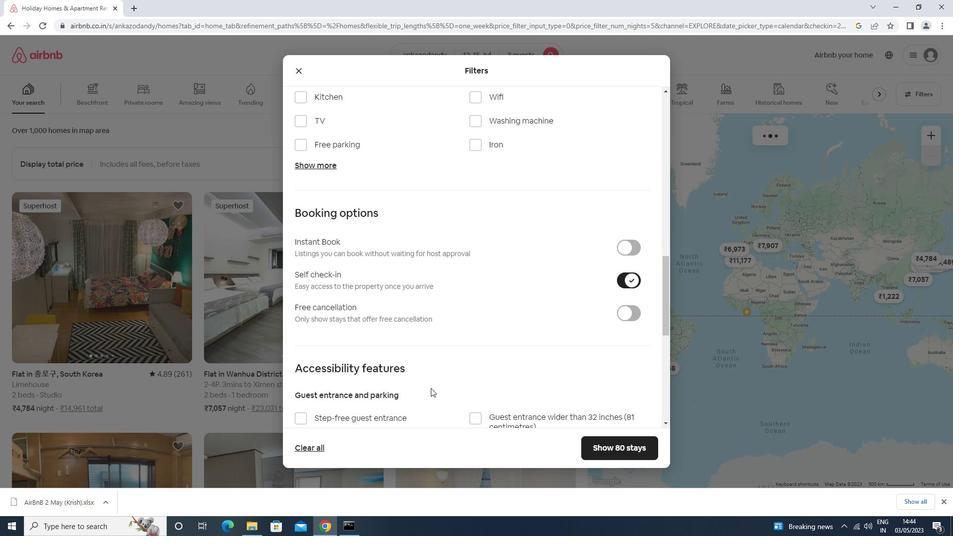 
Action: Mouse scrolled (427, 389) with delta (0, 0)
Screenshot: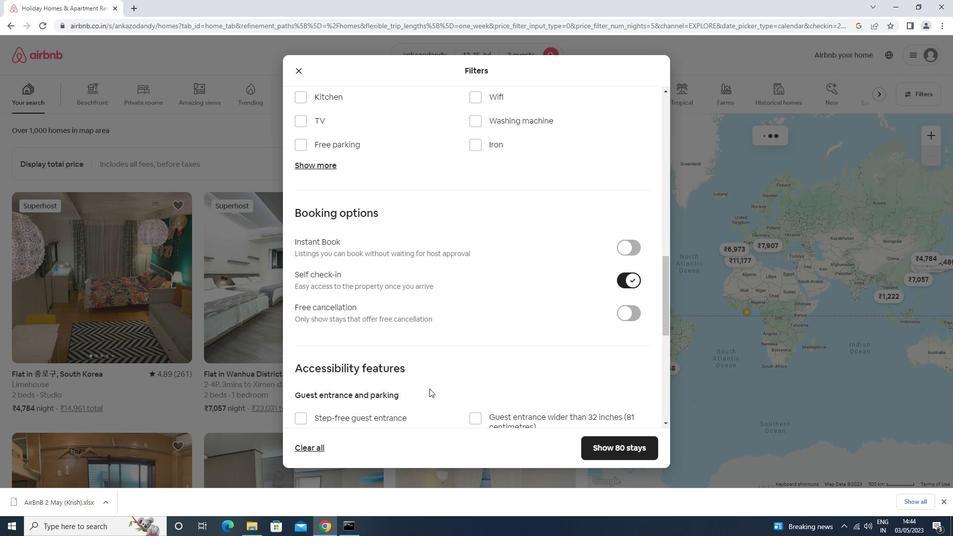 
Action: Mouse moved to (427, 390)
Screenshot: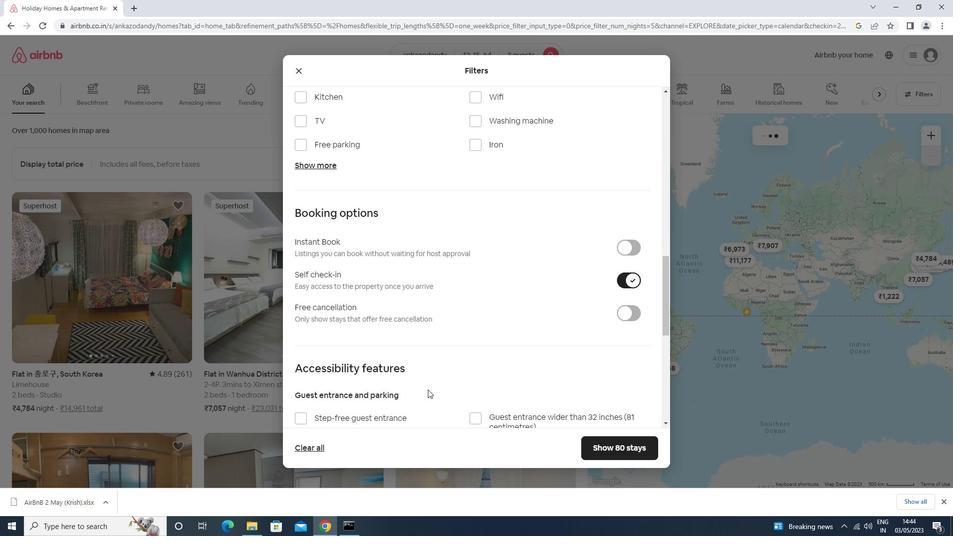 
Action: Mouse scrolled (427, 389) with delta (0, 0)
Screenshot: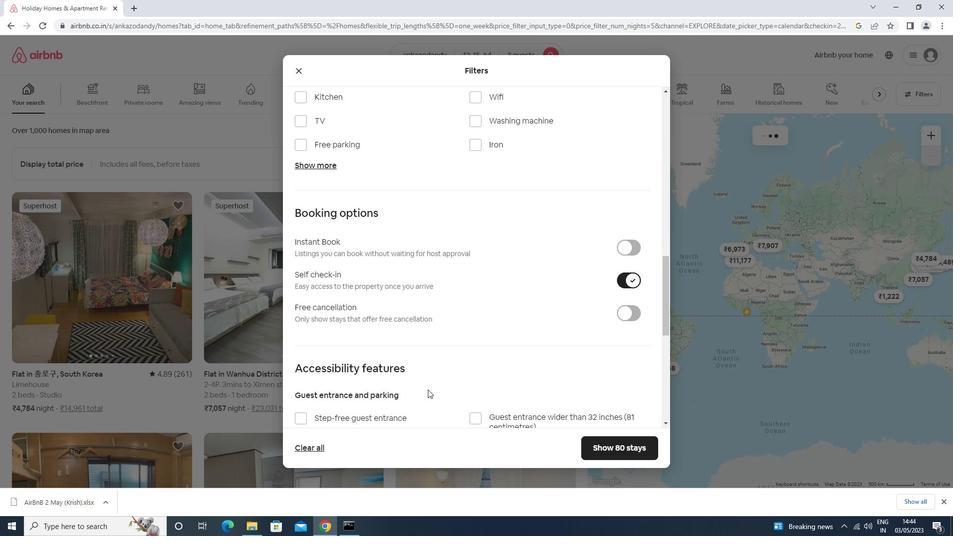 
Action: Mouse moved to (320, 420)
Screenshot: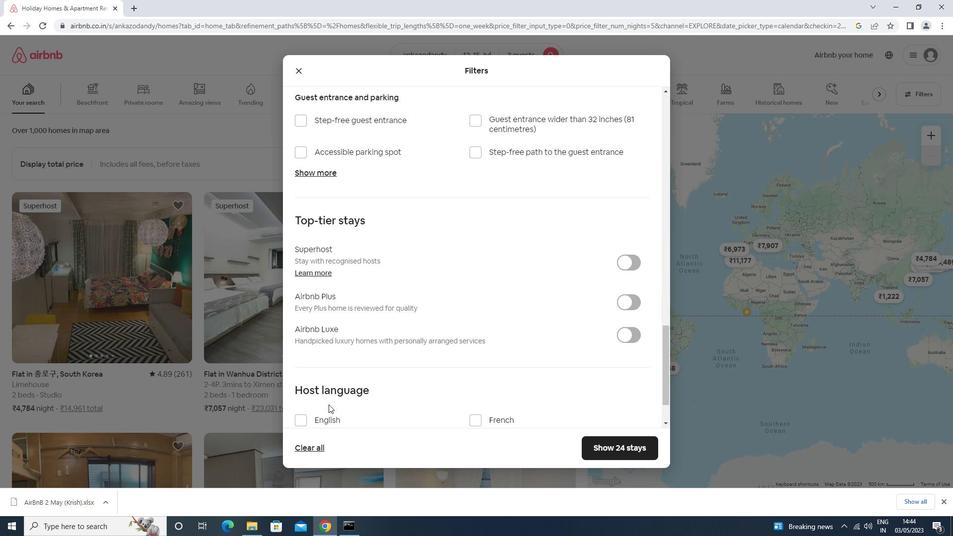 
Action: Mouse pressed left at (320, 420)
Screenshot: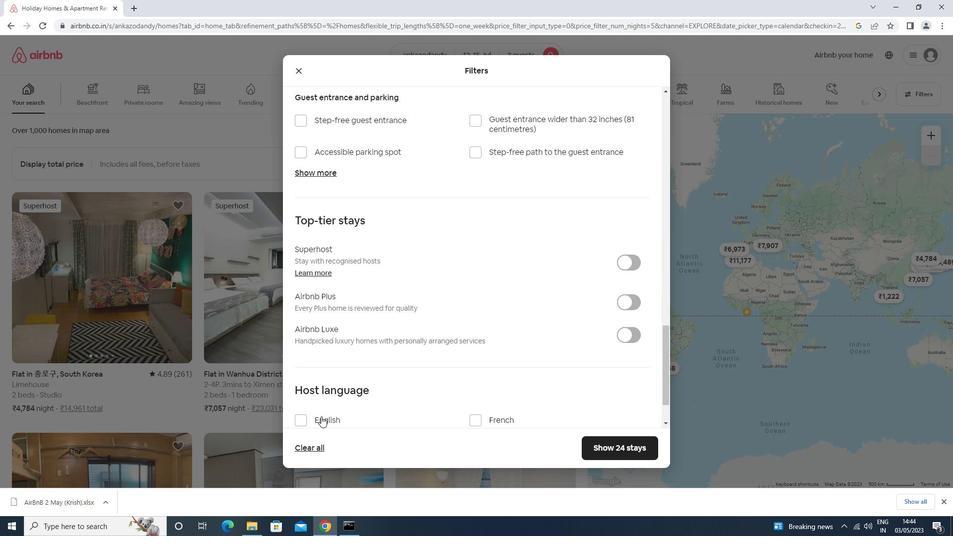 
Action: Mouse moved to (610, 447)
Screenshot: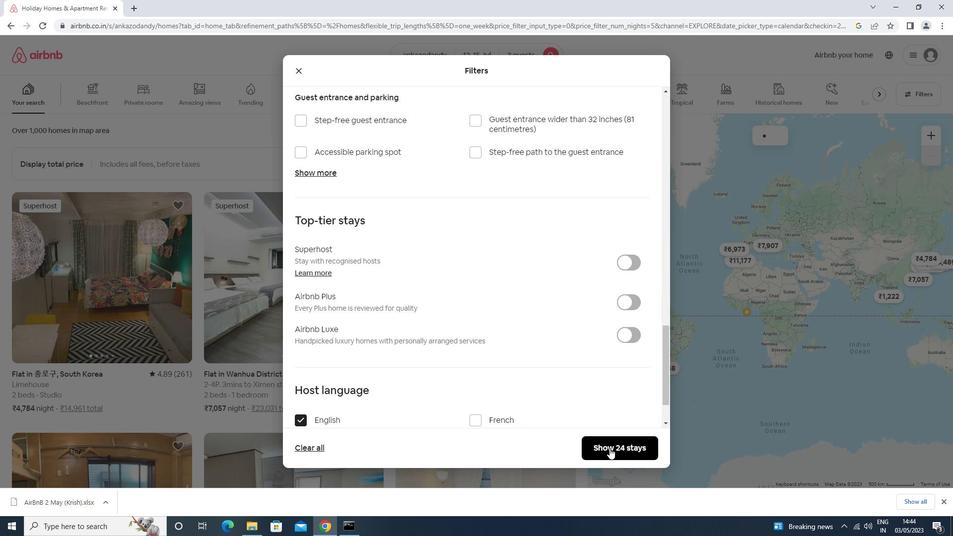 
Action: Mouse pressed left at (610, 447)
Screenshot: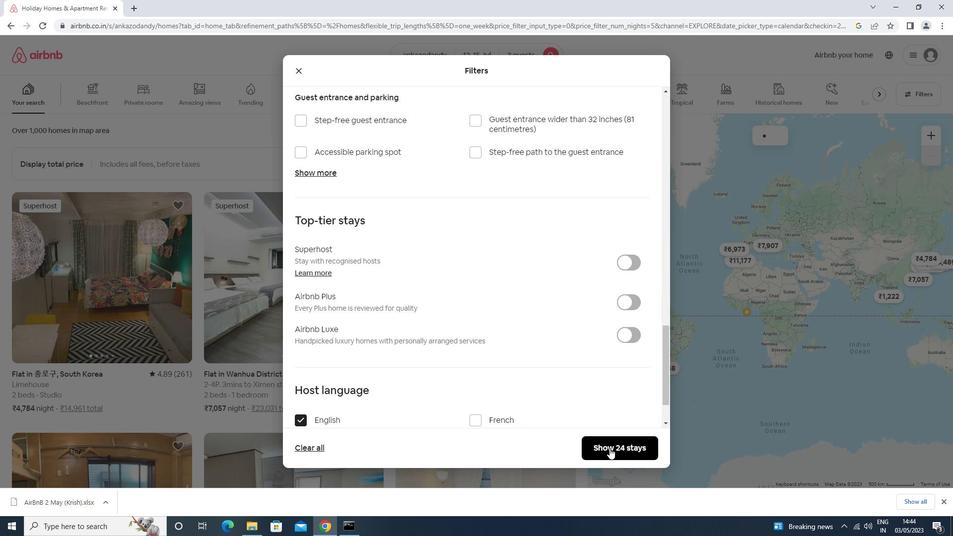 
Action: Mouse moved to (608, 447)
Screenshot: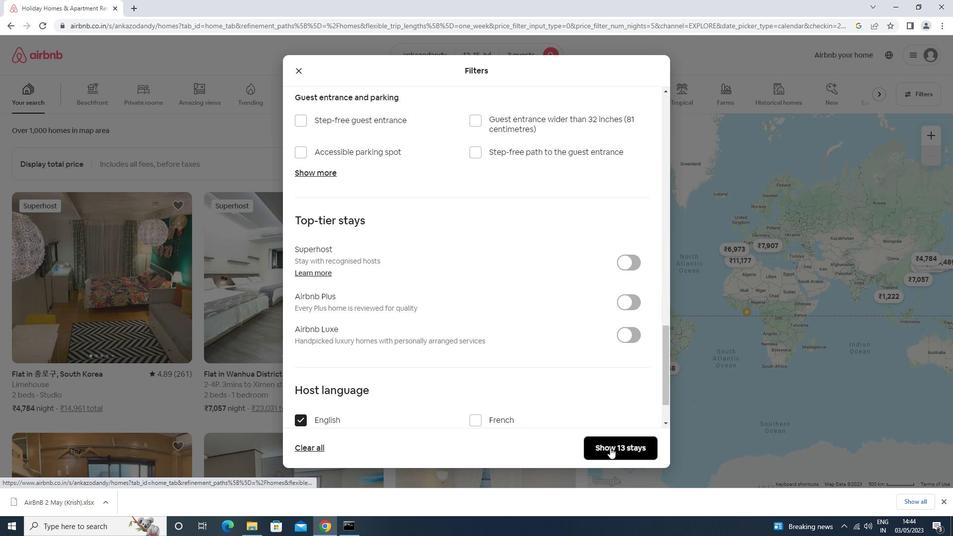 
